 Task: Find connections with filter location Prabumulih with filter topic #Storytellingwith filter profile language French with filter current company Xoriant with filter school Jagran Lakecity University with filter industry Interior Design with filter service category Logo Design with filter keywords title Phone Sales Specialist
Action: Mouse moved to (524, 53)
Screenshot: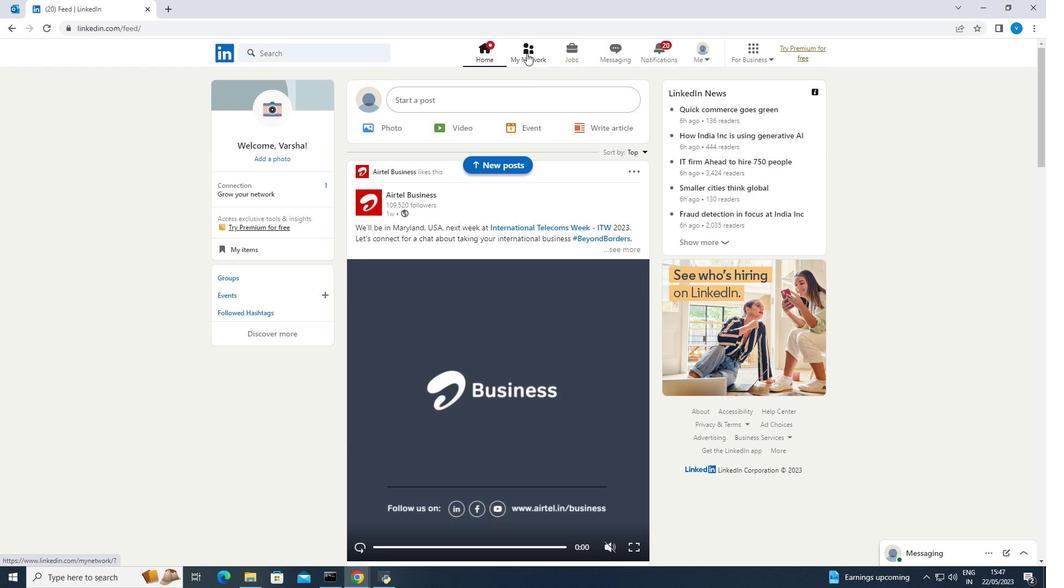
Action: Mouse pressed left at (524, 53)
Screenshot: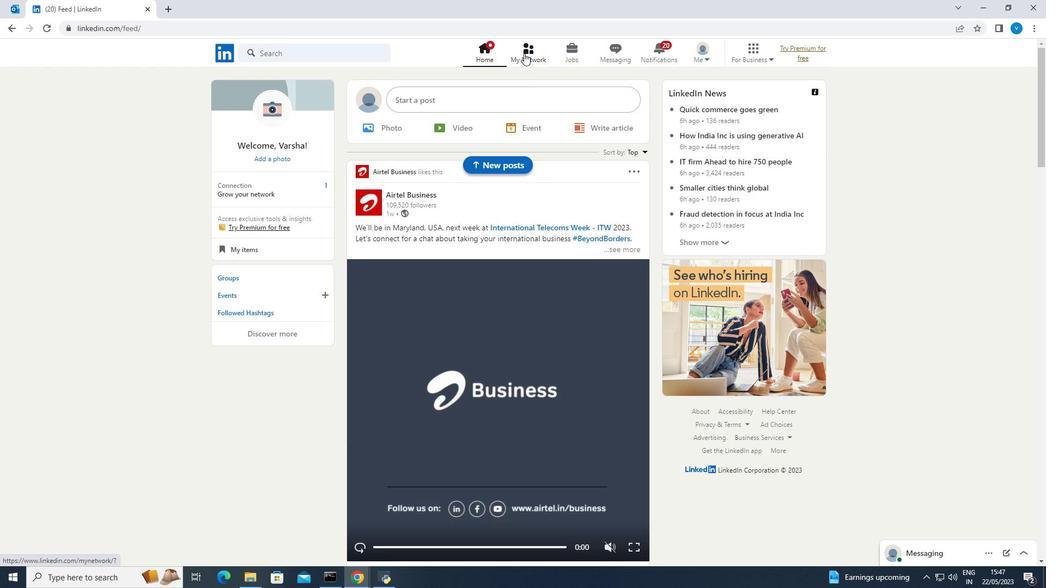 
Action: Mouse moved to (287, 112)
Screenshot: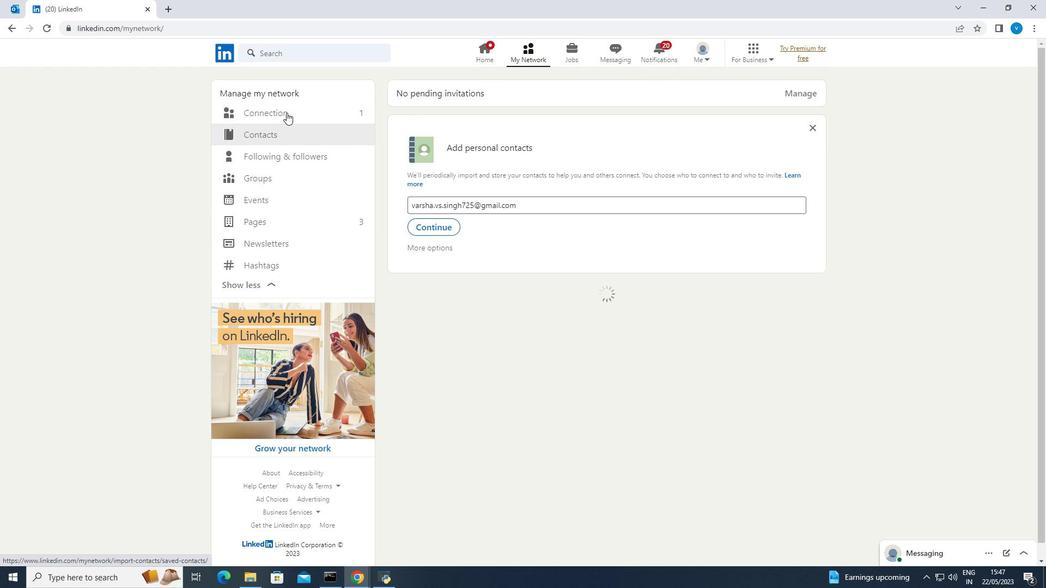 
Action: Mouse pressed left at (287, 112)
Screenshot: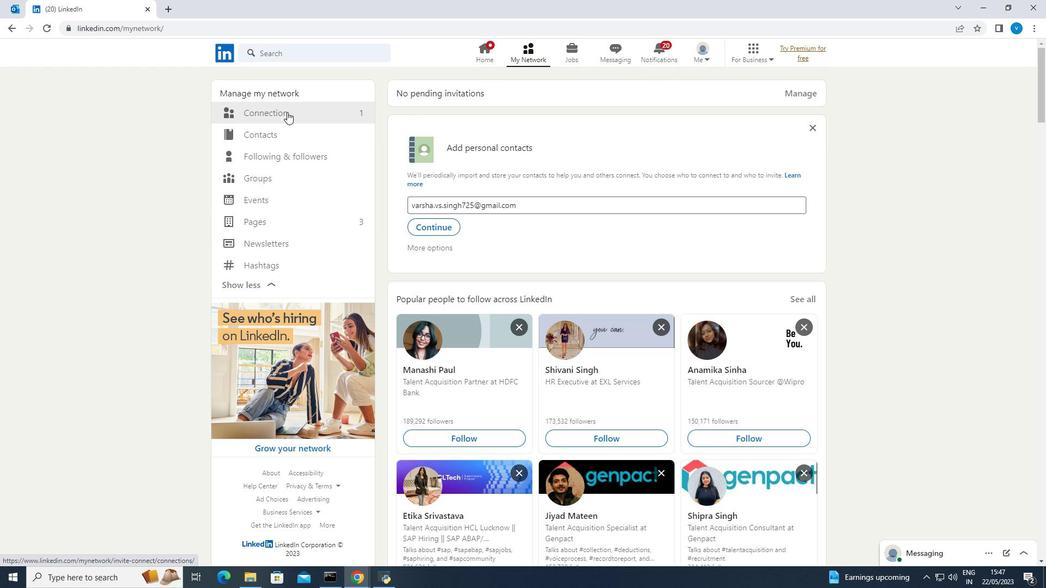 
Action: Mouse moved to (581, 108)
Screenshot: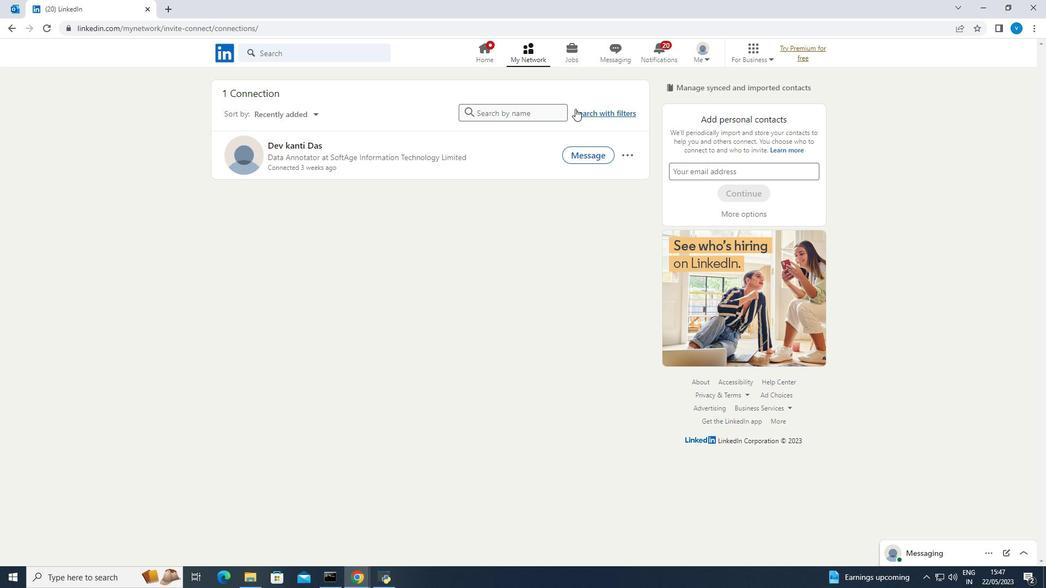 
Action: Mouse pressed left at (581, 108)
Screenshot: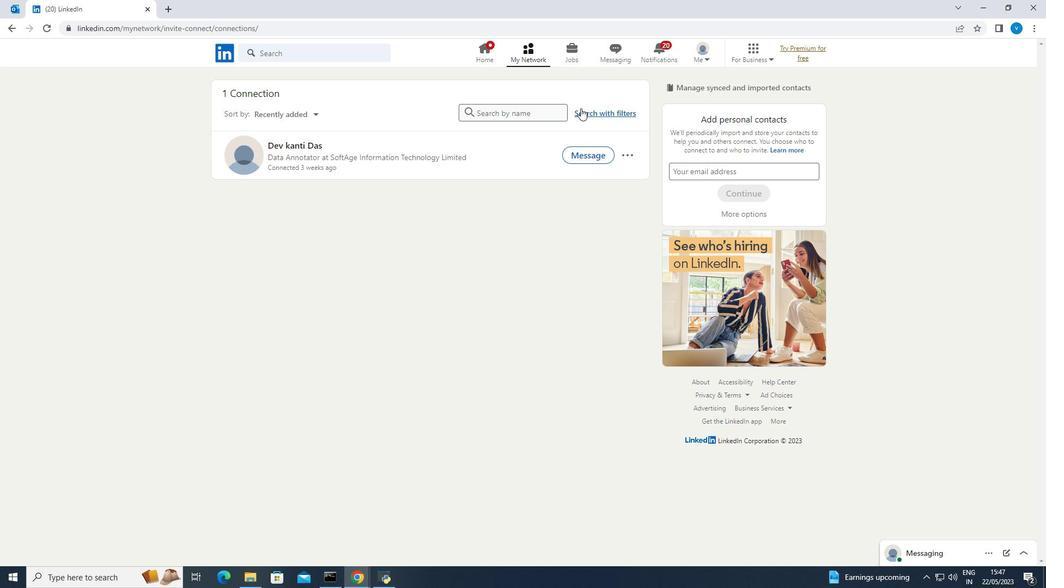 
Action: Mouse moved to (559, 89)
Screenshot: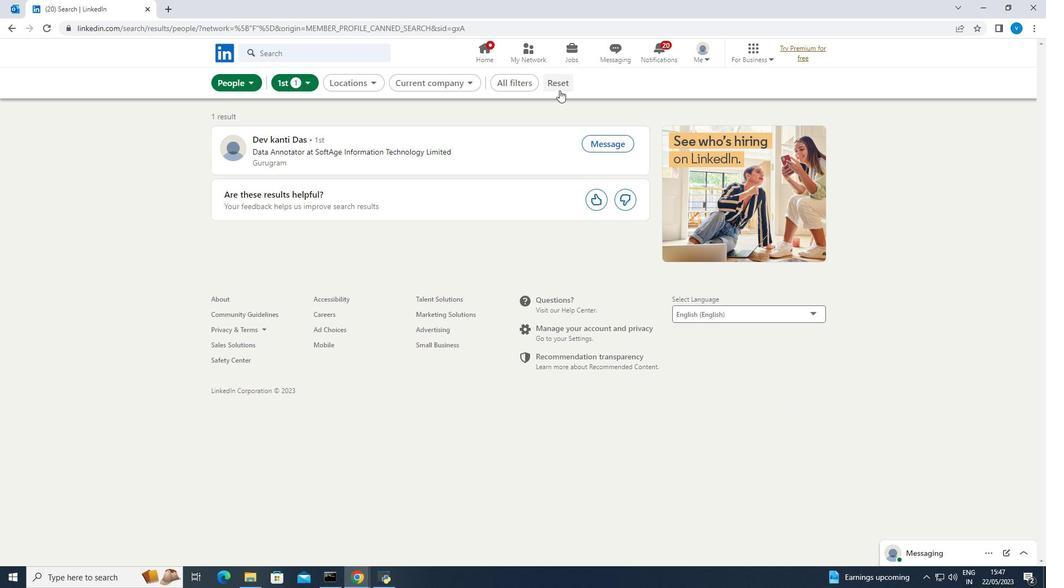 
Action: Mouse pressed left at (559, 89)
Screenshot: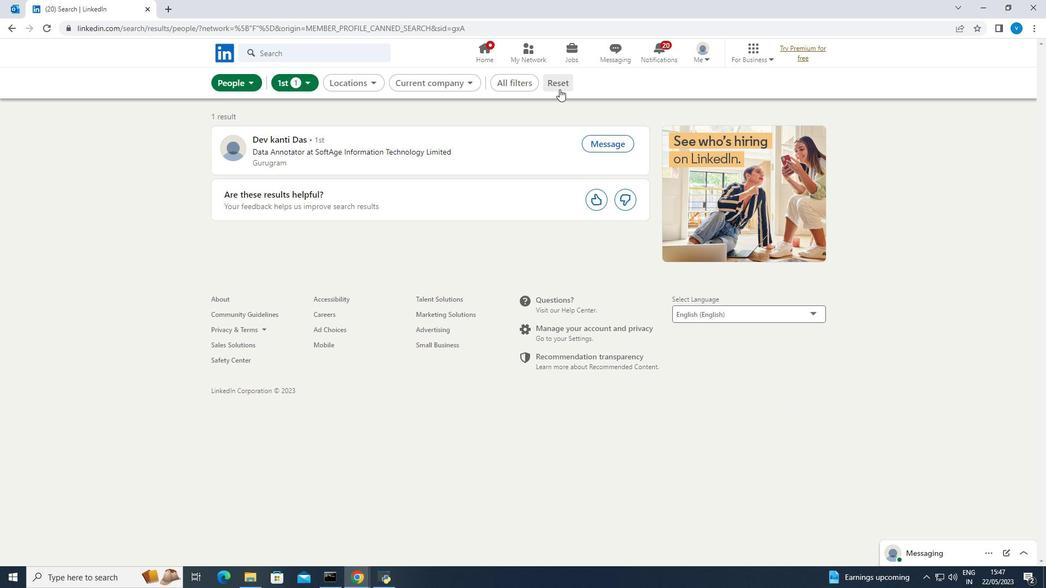 
Action: Mouse moved to (536, 85)
Screenshot: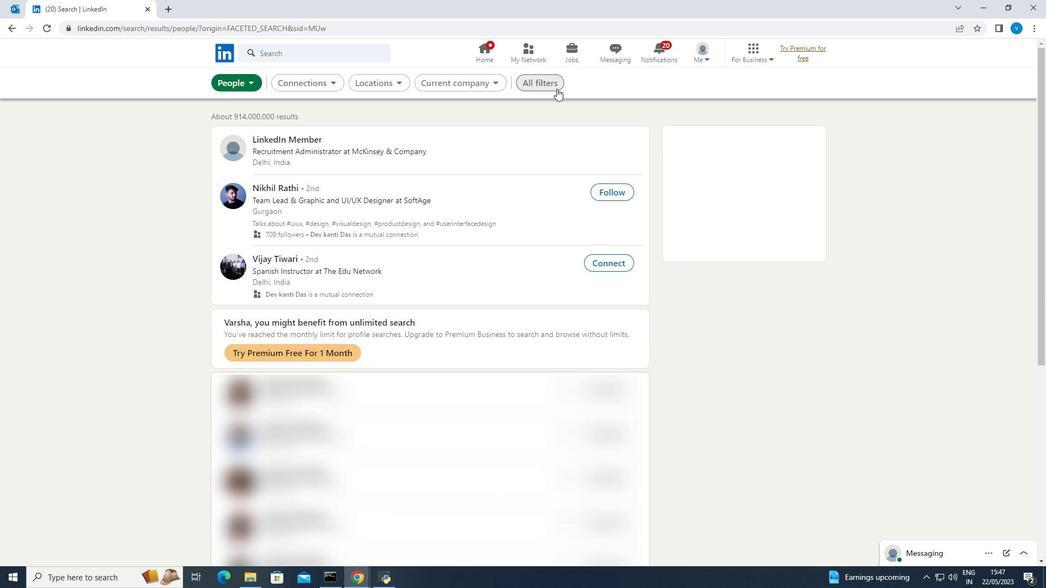 
Action: Mouse pressed left at (536, 85)
Screenshot: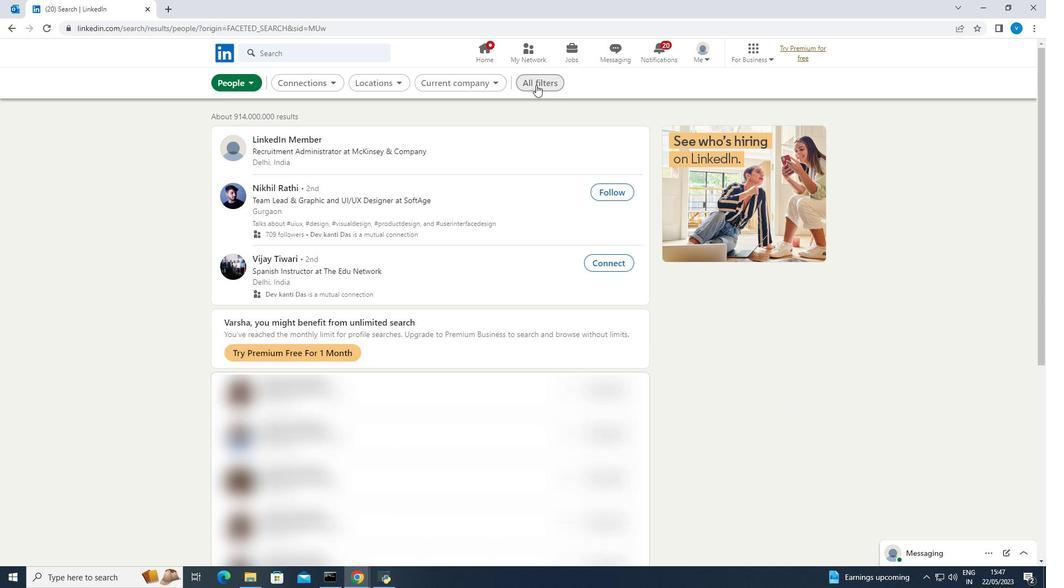 
Action: Mouse moved to (782, 180)
Screenshot: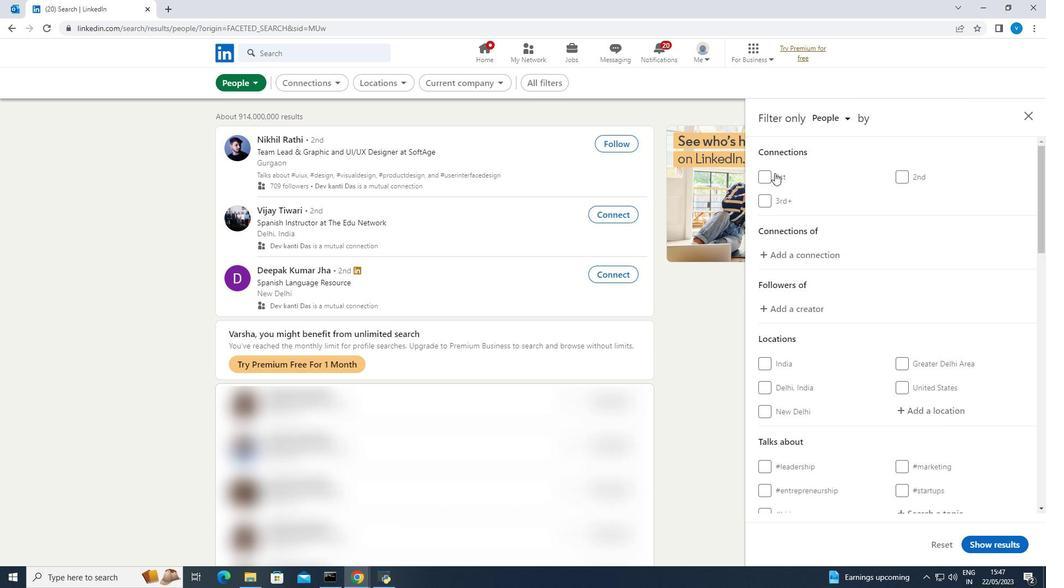 
Action: Mouse scrolled (782, 179) with delta (0, 0)
Screenshot: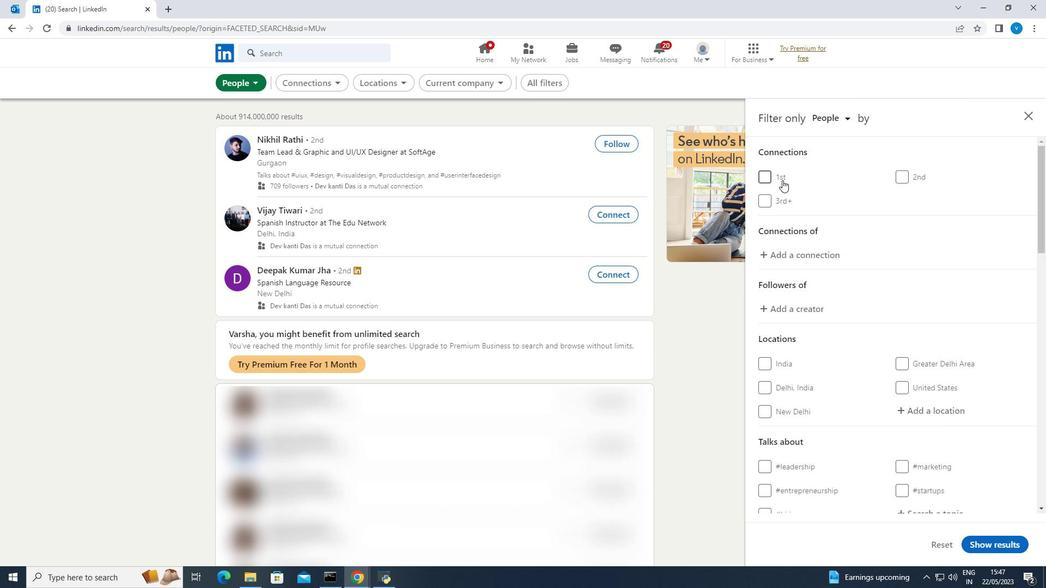 
Action: Mouse scrolled (782, 179) with delta (0, 0)
Screenshot: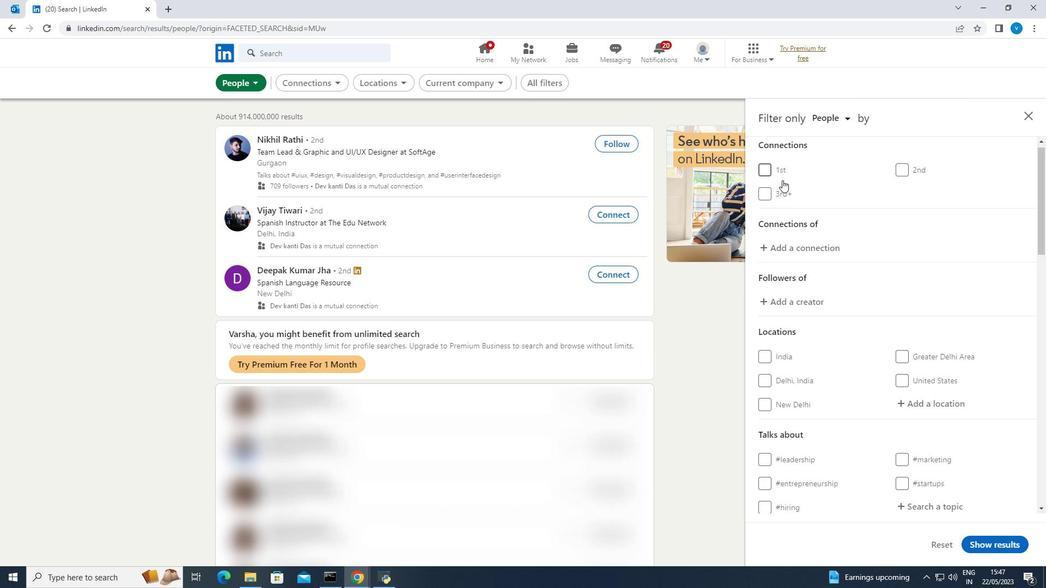 
Action: Mouse moved to (919, 297)
Screenshot: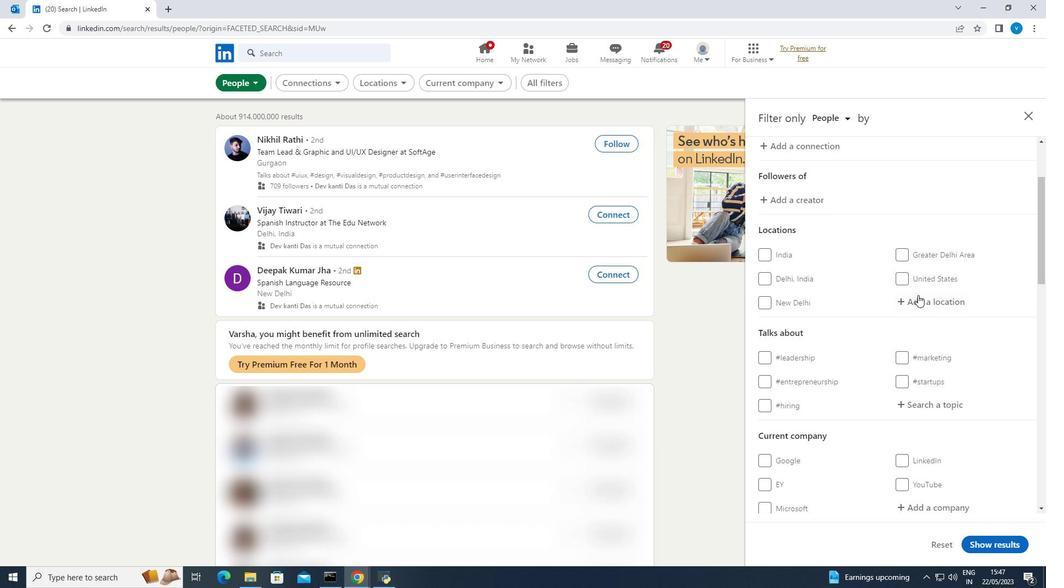 
Action: Mouse pressed left at (919, 297)
Screenshot: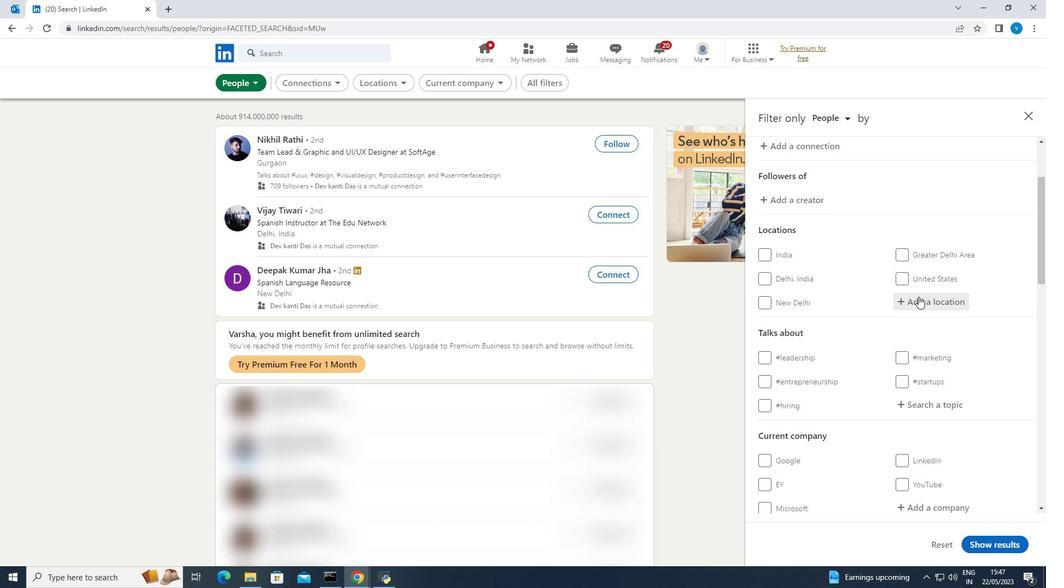 
Action: Mouse moved to (859, 331)
Screenshot: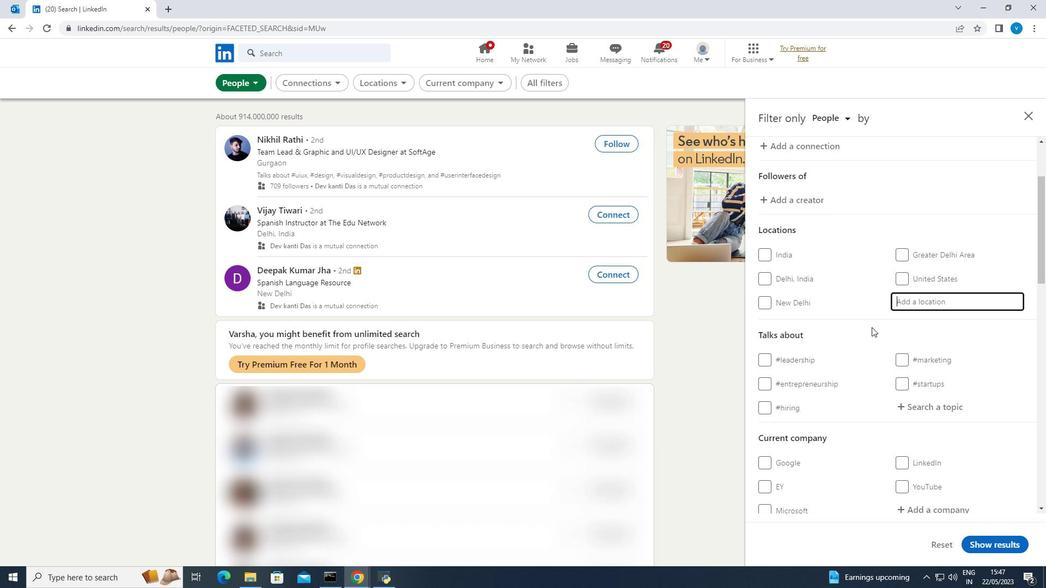 
Action: Key pressed <Key.shift><Key.shift><Key.shift><Key.shift><Key.shift><Key.shift><Key.shift><Key.shift><Key.shift><Key.shift>Prabumulih
Screenshot: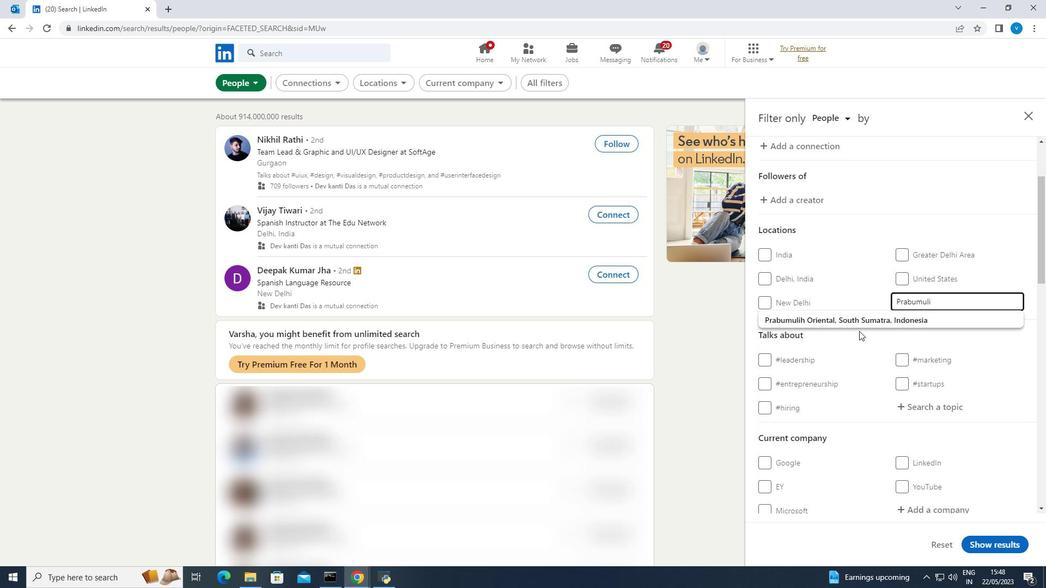 
Action: Mouse moved to (925, 408)
Screenshot: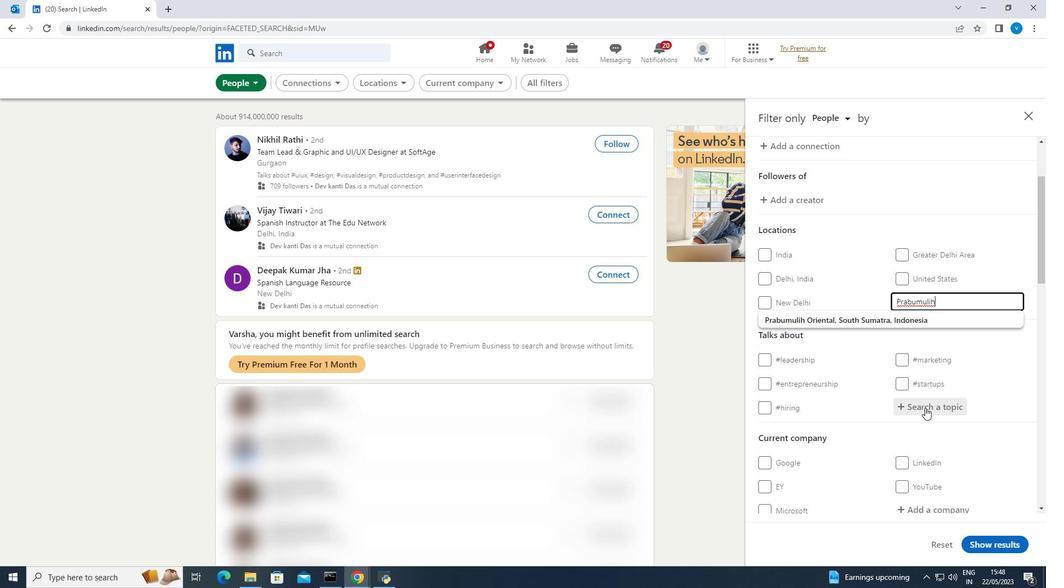 
Action: Mouse pressed left at (925, 408)
Screenshot: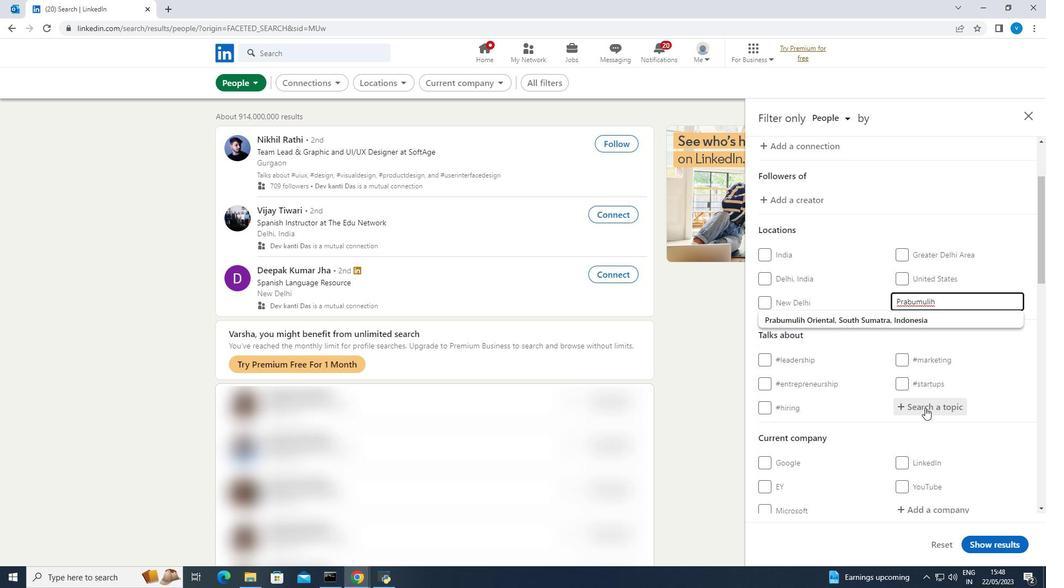 
Action: Mouse moved to (912, 418)
Screenshot: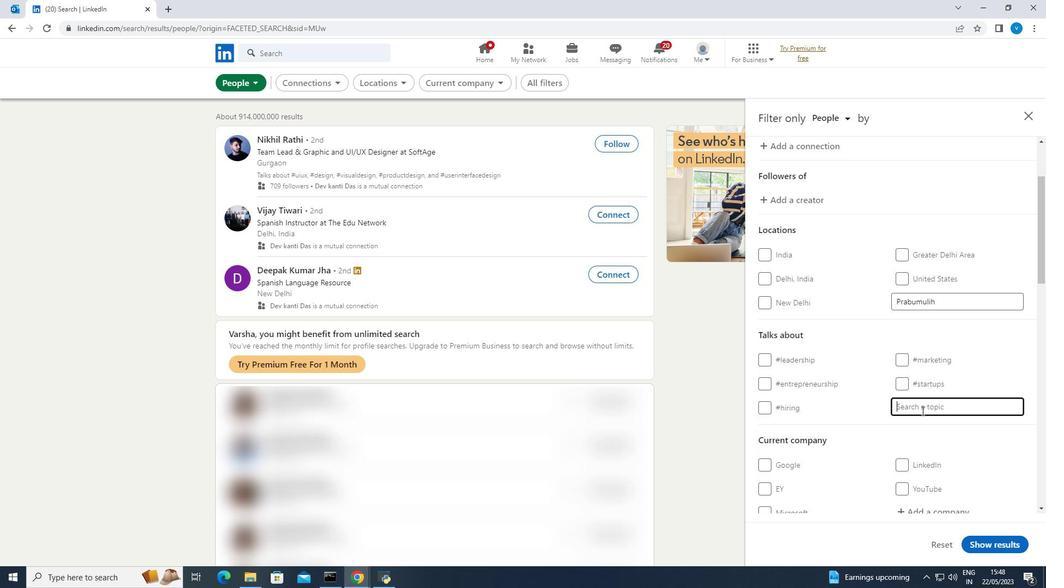 
Action: Key pressed <Key.shift><Key.shift><Key.shift><Key.shift><Key.shift><Key.shift><Key.shift><Key.shift><Key.shift><Key.shift><Key.shift>#<Key.shift><Key.shift><Key.shift>Storyte
Screenshot: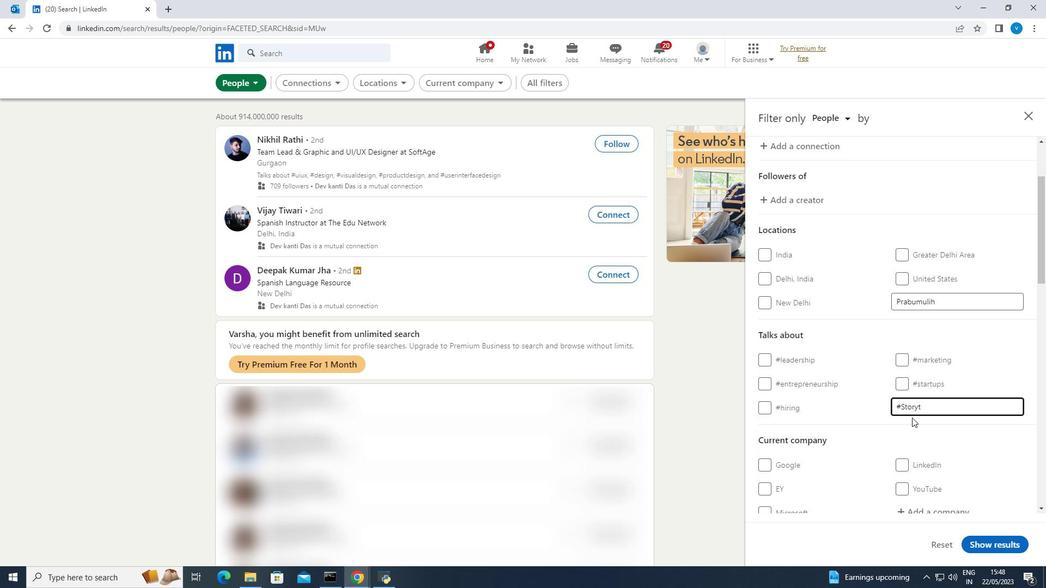 
Action: Mouse moved to (912, 418)
Screenshot: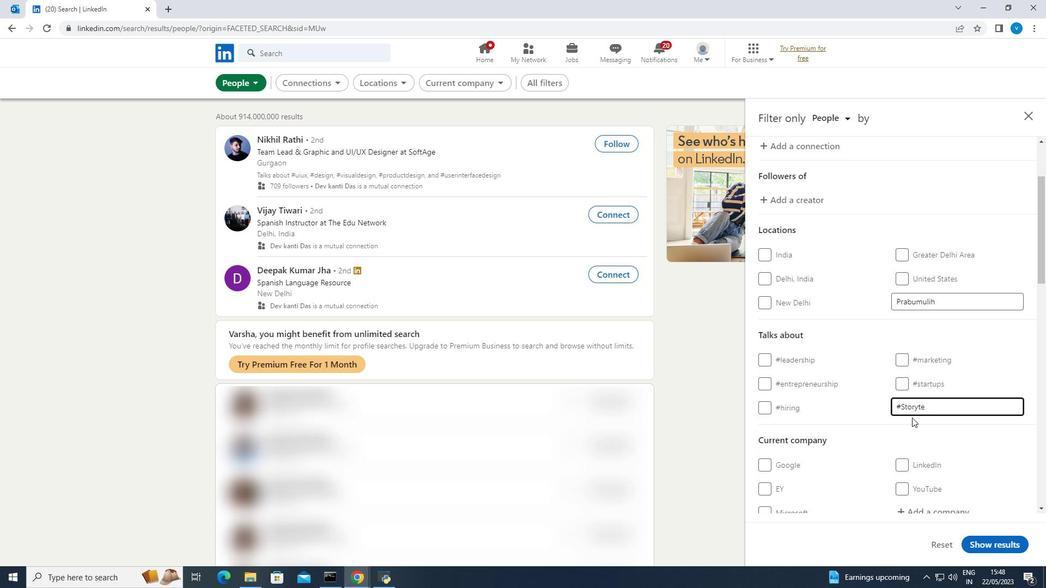 
Action: Key pressed lling
Screenshot: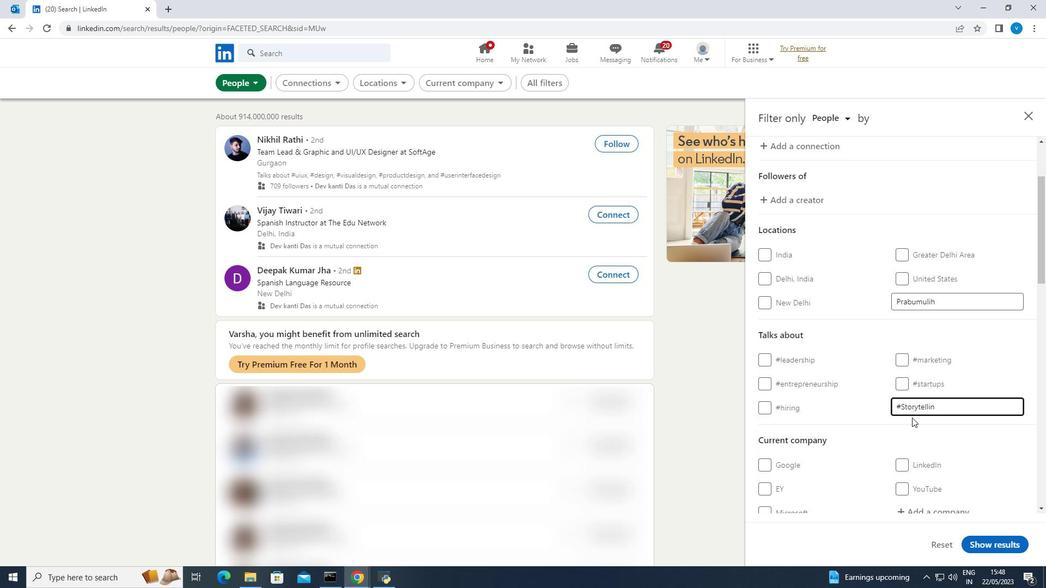 
Action: Mouse moved to (890, 441)
Screenshot: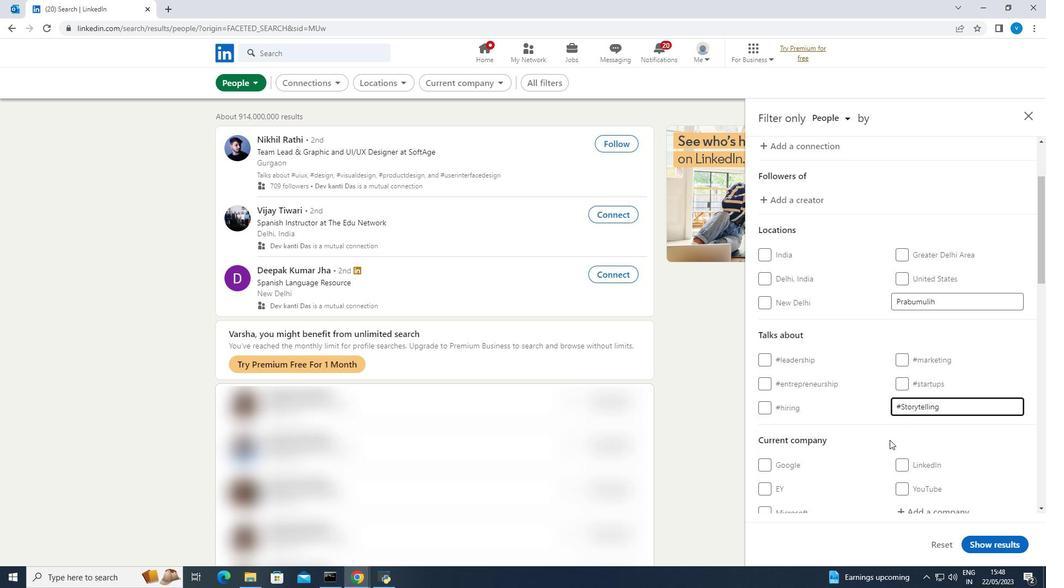 
Action: Mouse scrolled (890, 440) with delta (0, 0)
Screenshot: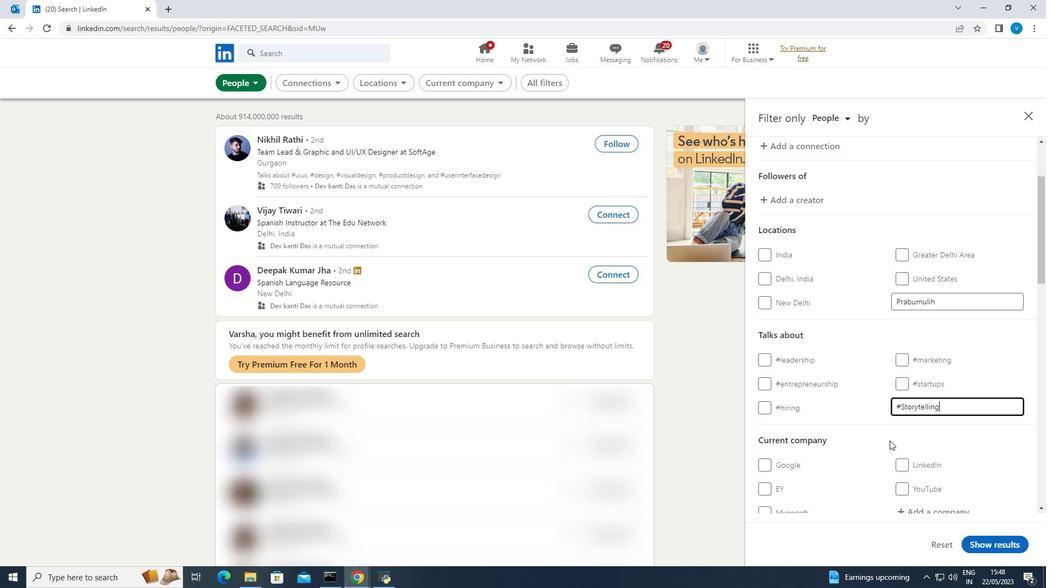 
Action: Mouse scrolled (890, 440) with delta (0, 0)
Screenshot: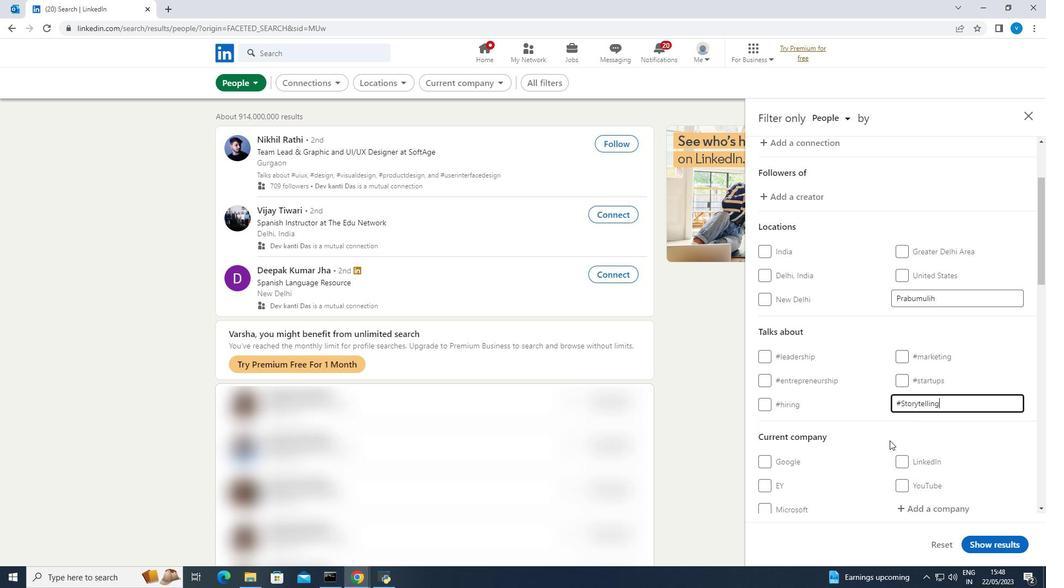 
Action: Mouse moved to (890, 441)
Screenshot: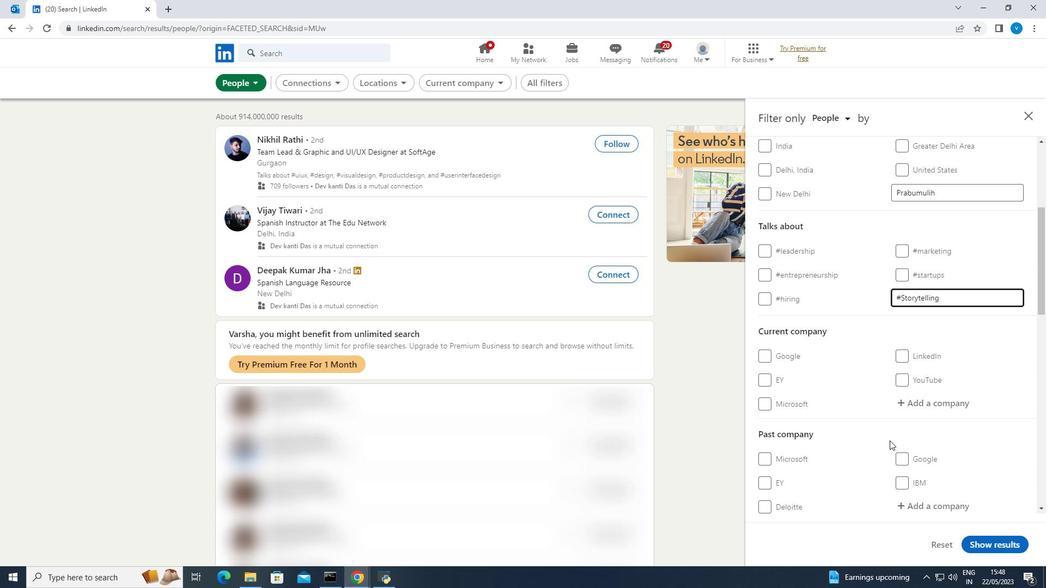 
Action: Mouse scrolled (890, 441) with delta (0, 0)
Screenshot: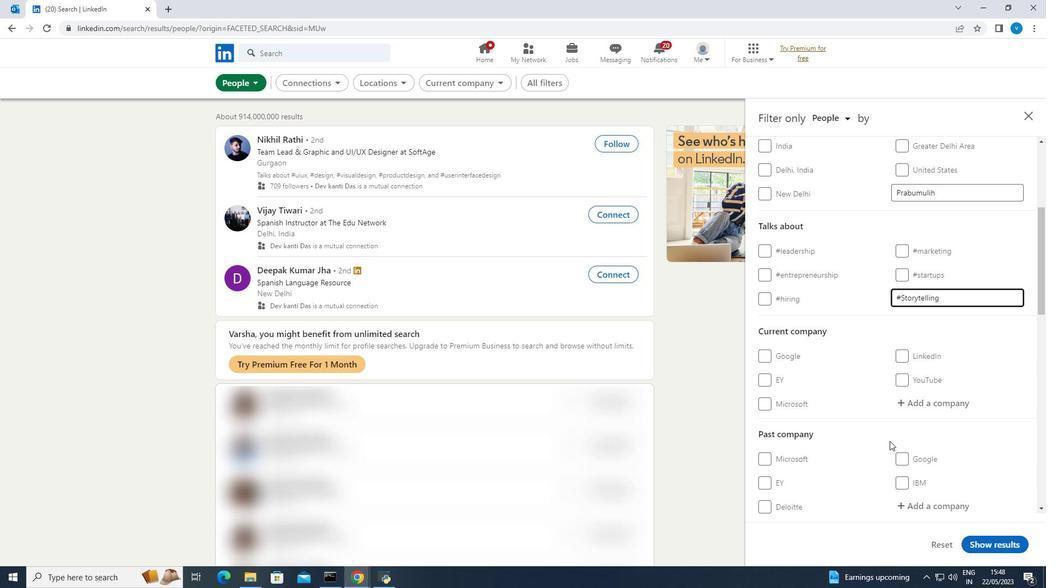 
Action: Mouse moved to (891, 439)
Screenshot: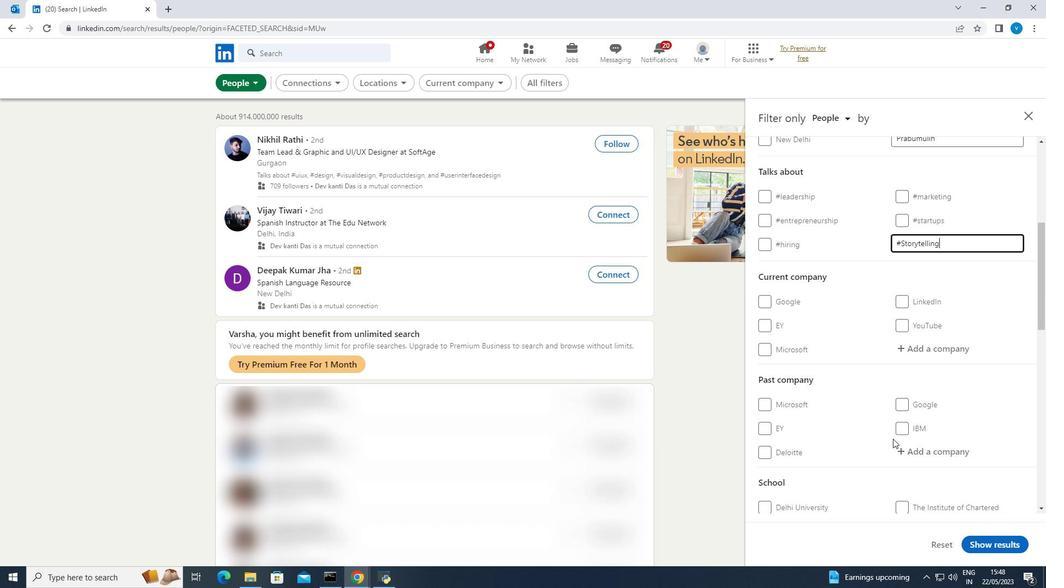 
Action: Mouse scrolled (891, 439) with delta (0, 0)
Screenshot: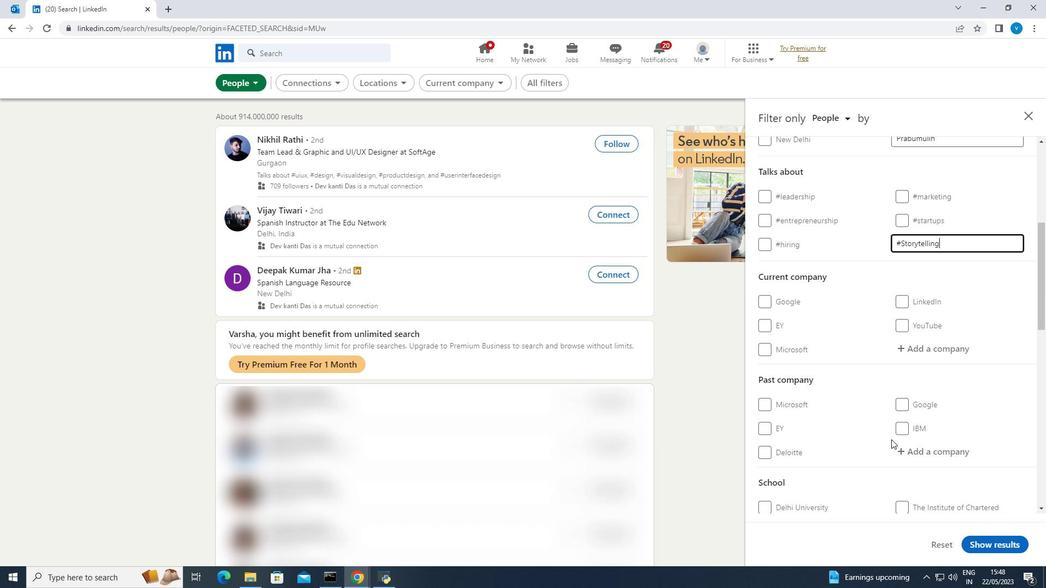 
Action: Mouse scrolled (891, 439) with delta (0, 0)
Screenshot: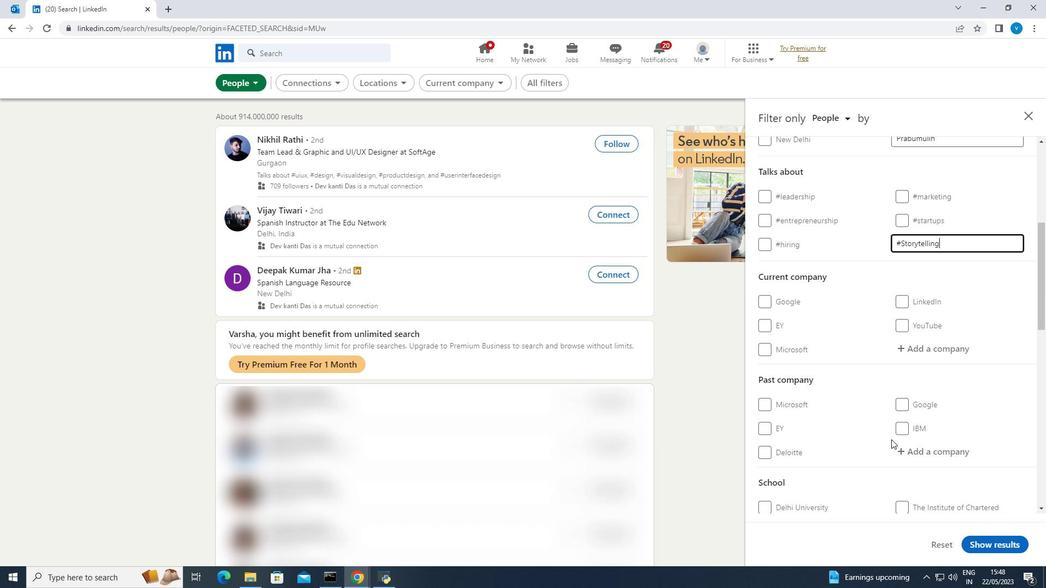 
Action: Mouse moved to (891, 439)
Screenshot: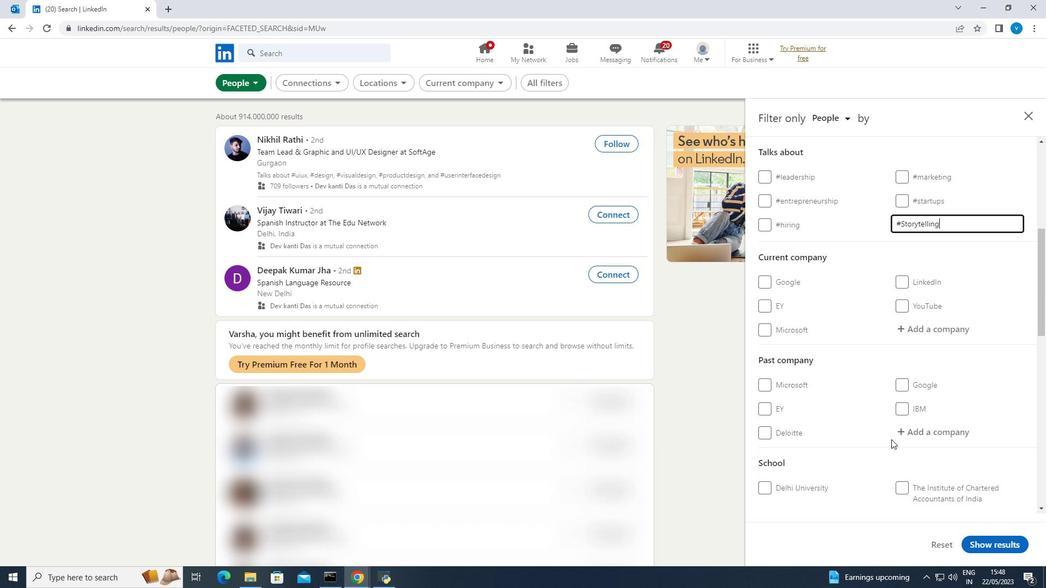 
Action: Mouse scrolled (891, 439) with delta (0, 0)
Screenshot: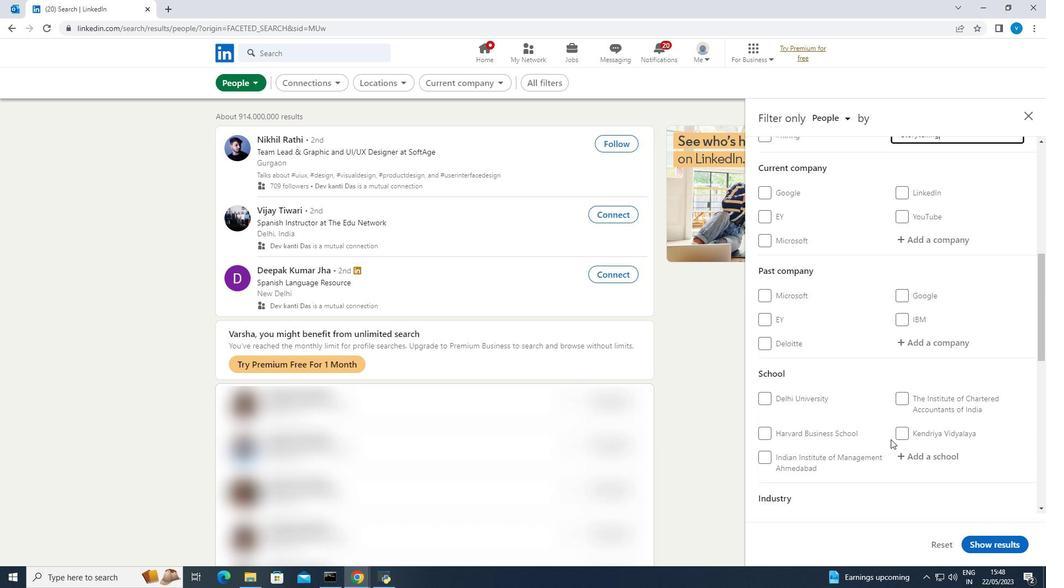 
Action: Mouse scrolled (891, 439) with delta (0, 0)
Screenshot: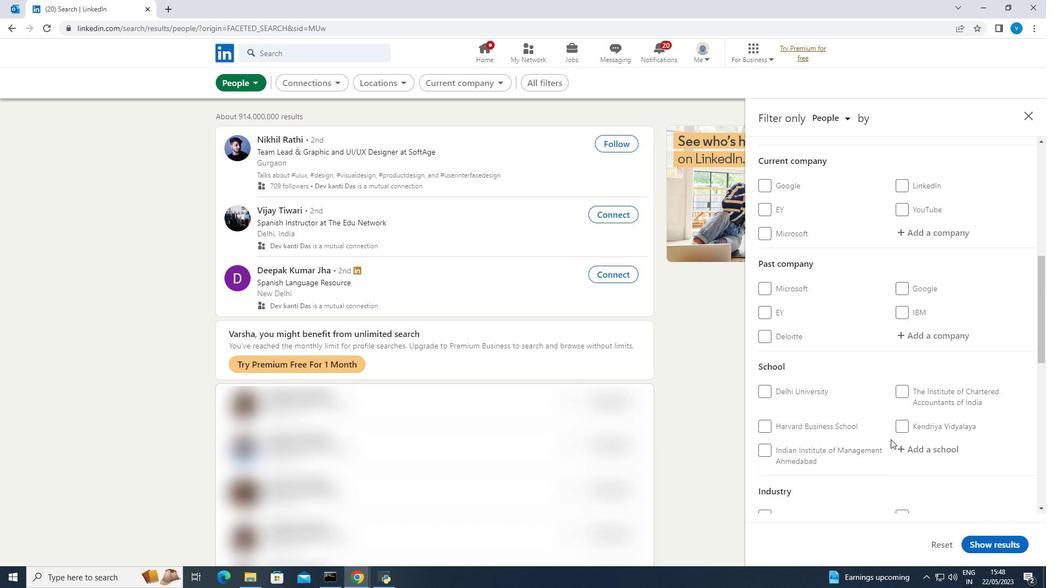 
Action: Mouse scrolled (891, 439) with delta (0, 0)
Screenshot: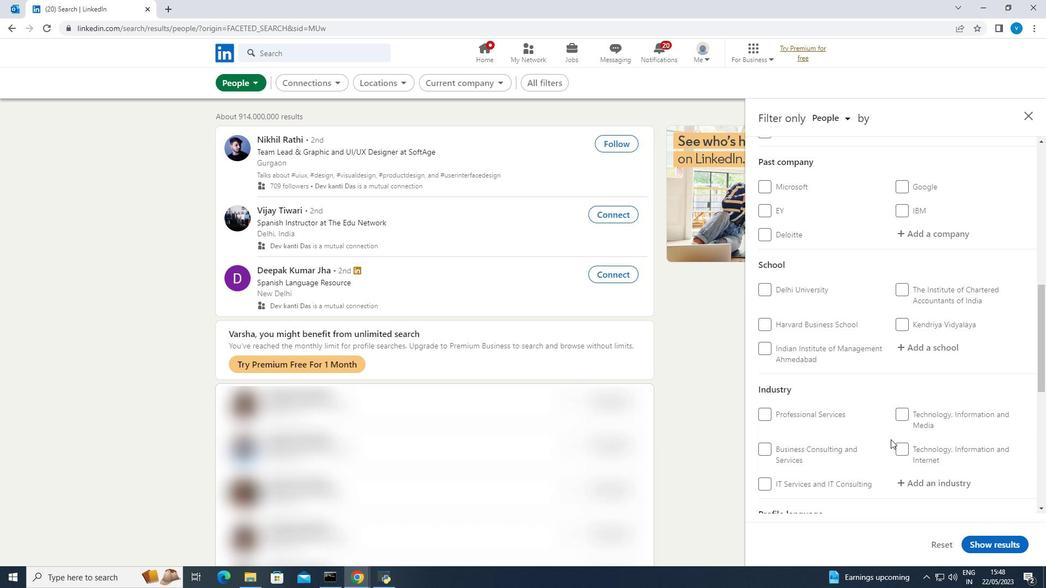 
Action: Mouse scrolled (891, 439) with delta (0, 0)
Screenshot: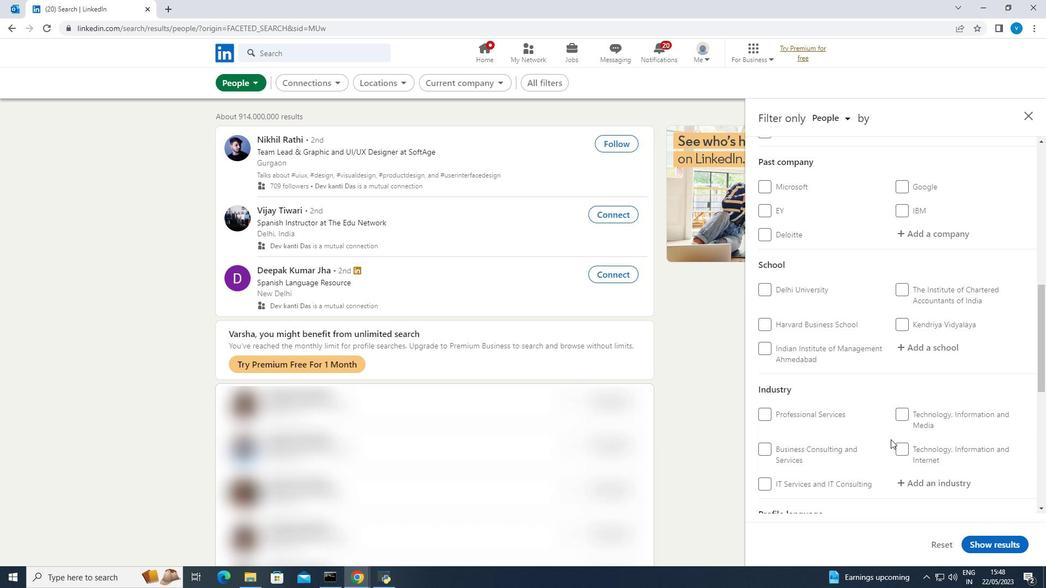 
Action: Mouse moved to (901, 432)
Screenshot: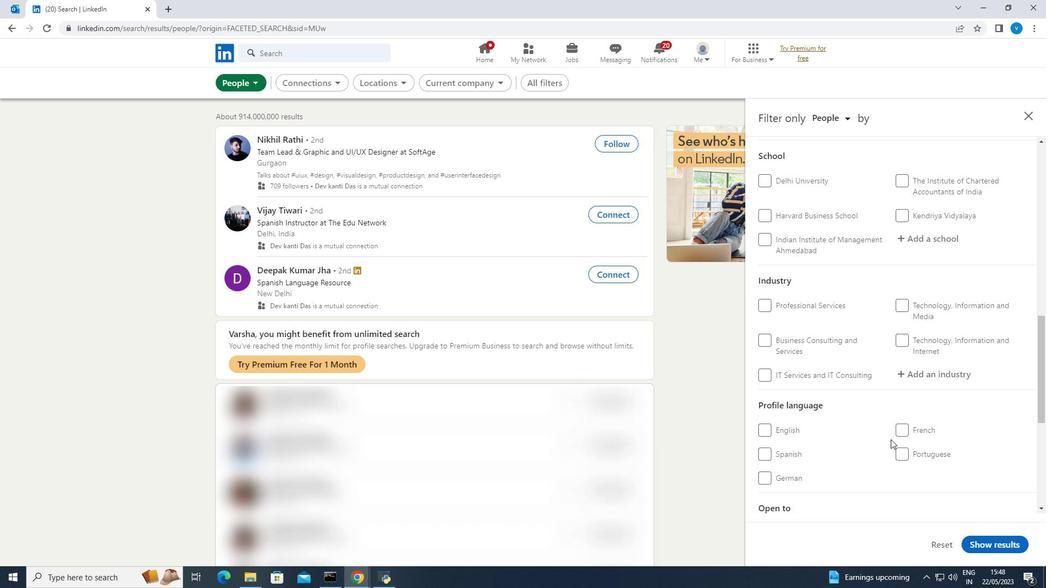 
Action: Mouse scrolled (901, 431) with delta (0, 0)
Screenshot: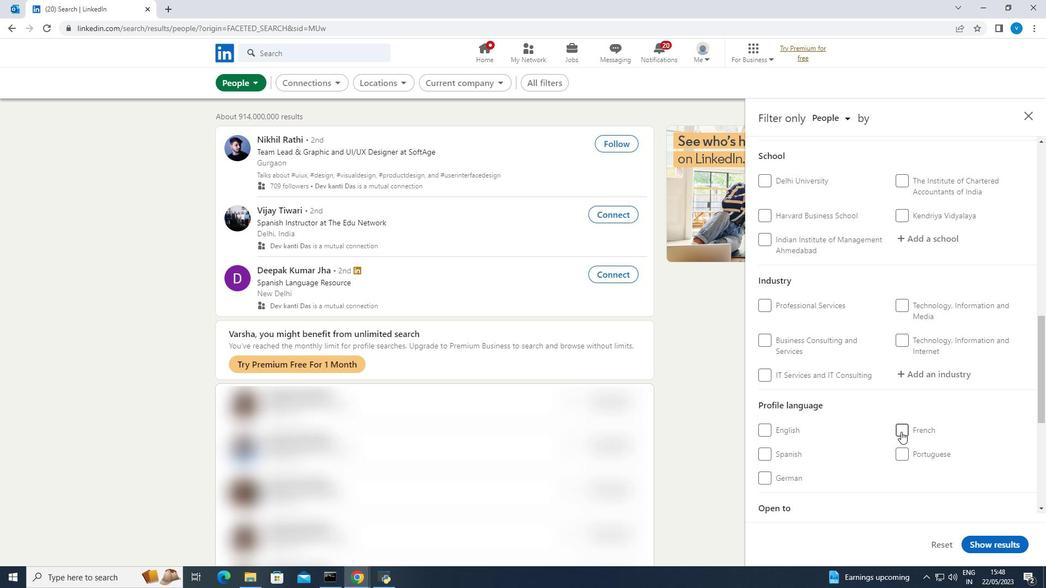 
Action: Mouse moved to (902, 430)
Screenshot: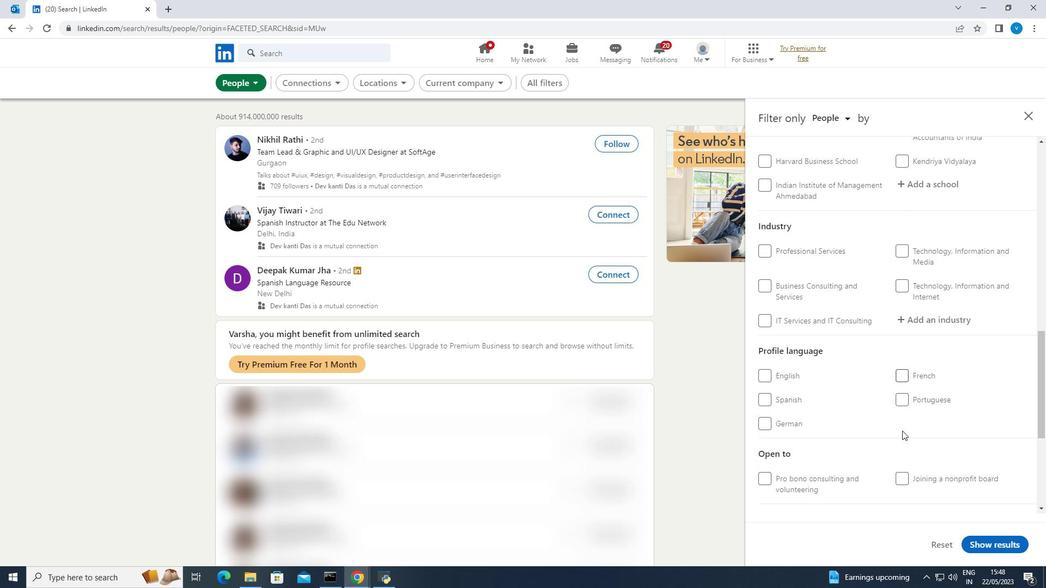 
Action: Mouse scrolled (902, 429) with delta (0, 0)
Screenshot: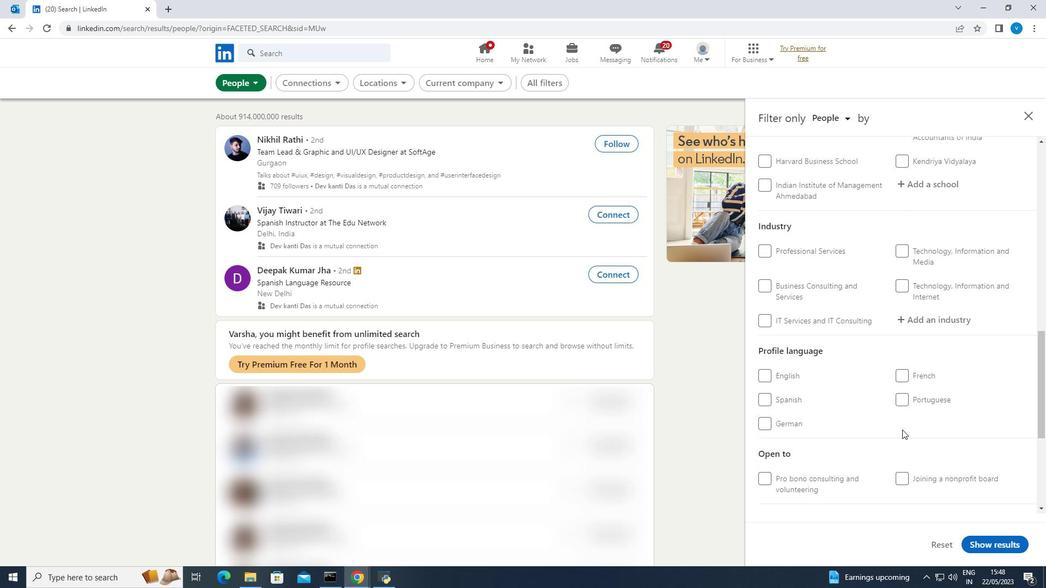 
Action: Mouse scrolled (902, 429) with delta (0, 0)
Screenshot: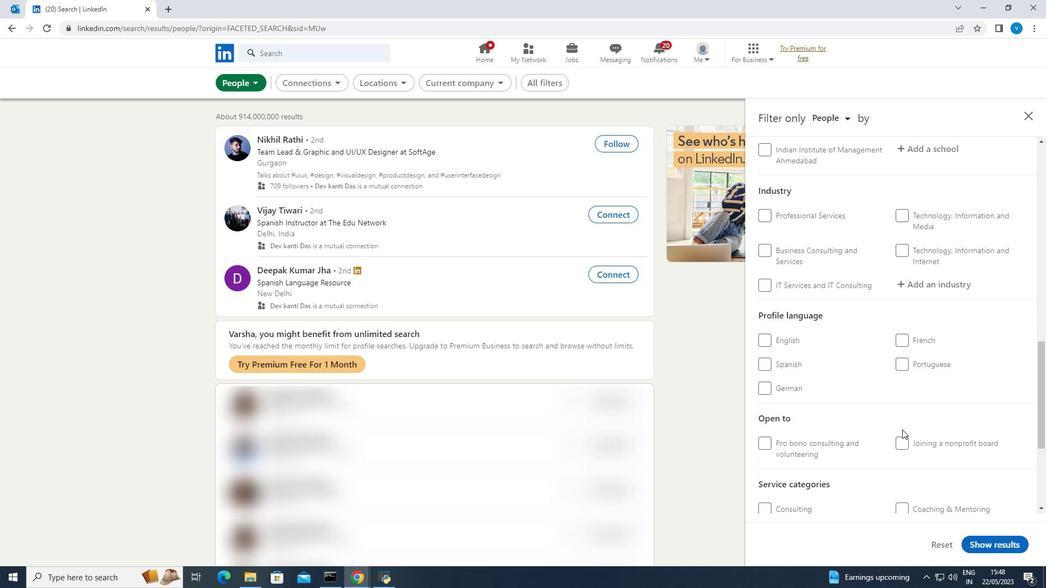 
Action: Mouse scrolled (902, 429) with delta (0, 0)
Screenshot: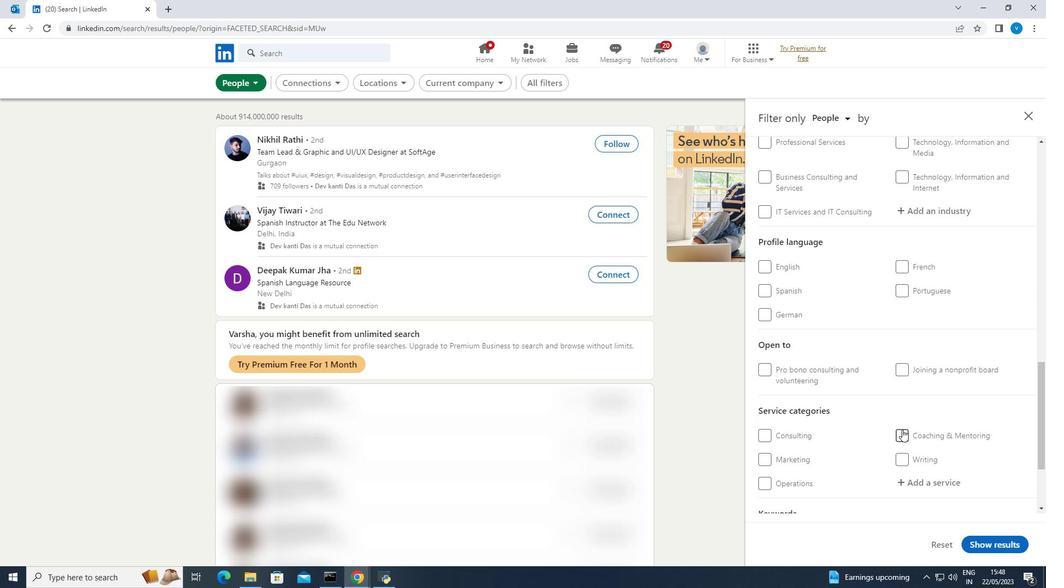 
Action: Mouse scrolled (902, 429) with delta (0, 0)
Screenshot: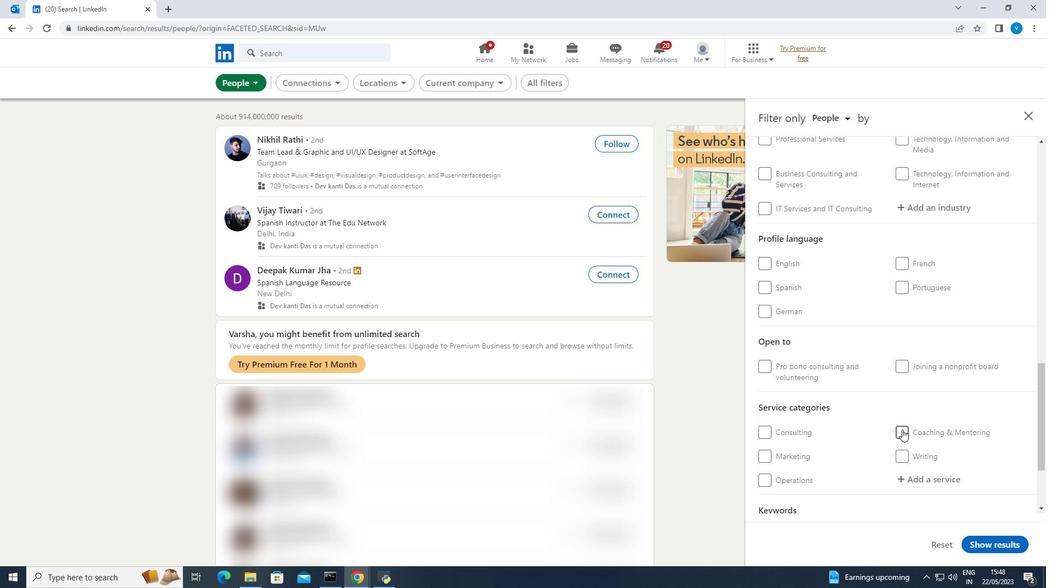 
Action: Mouse moved to (901, 415)
Screenshot: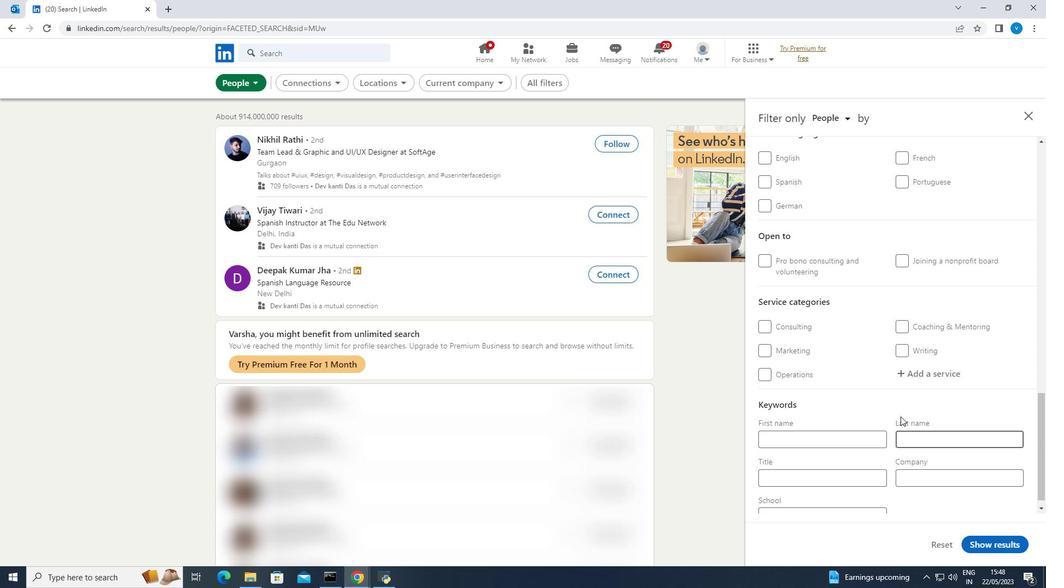 
Action: Mouse scrolled (901, 415) with delta (0, 0)
Screenshot: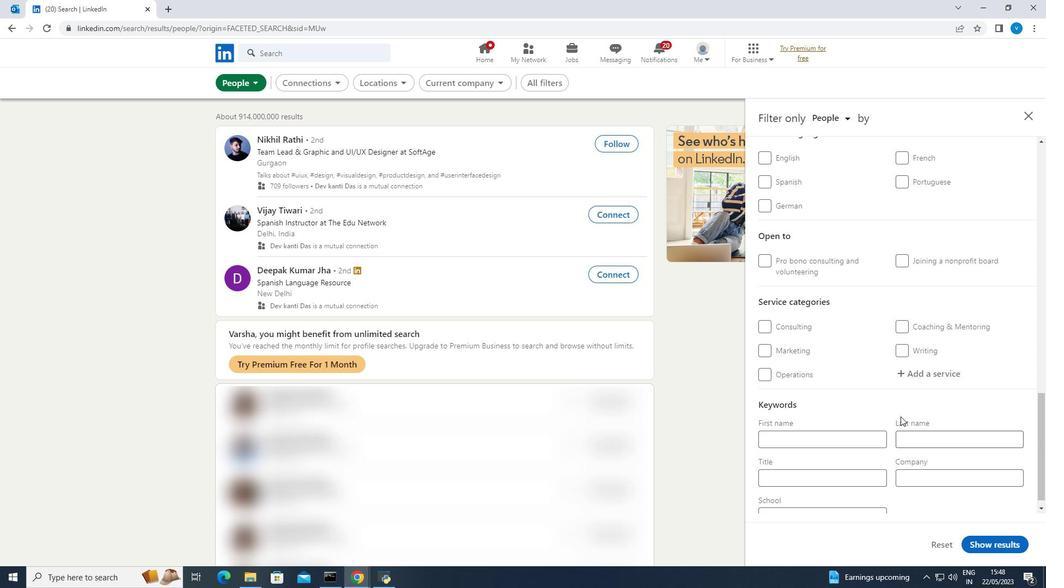 
Action: Mouse moved to (905, 212)
Screenshot: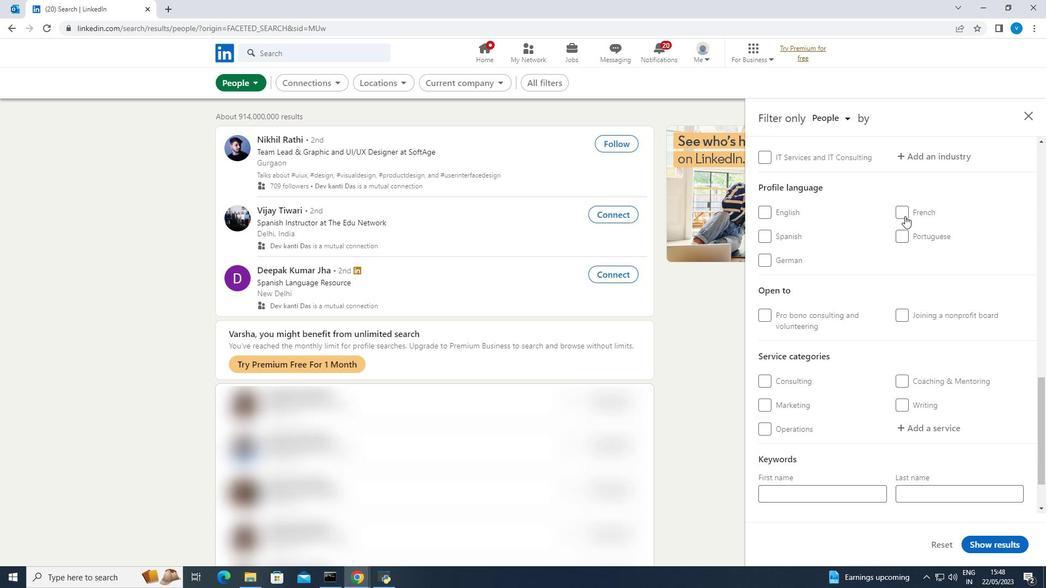 
Action: Mouse pressed left at (905, 212)
Screenshot: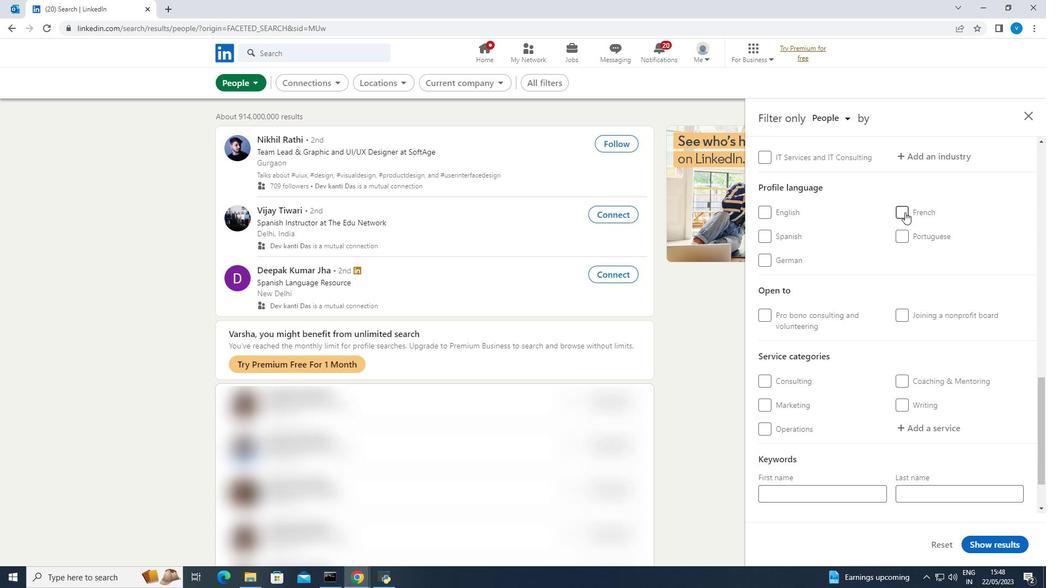
Action: Mouse moved to (900, 258)
Screenshot: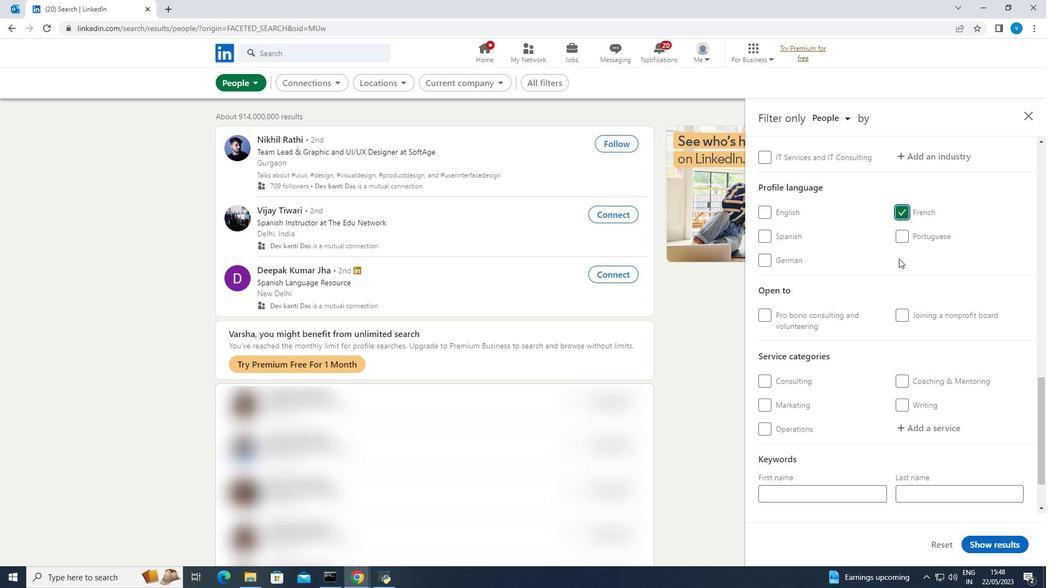 
Action: Mouse scrolled (900, 259) with delta (0, 0)
Screenshot: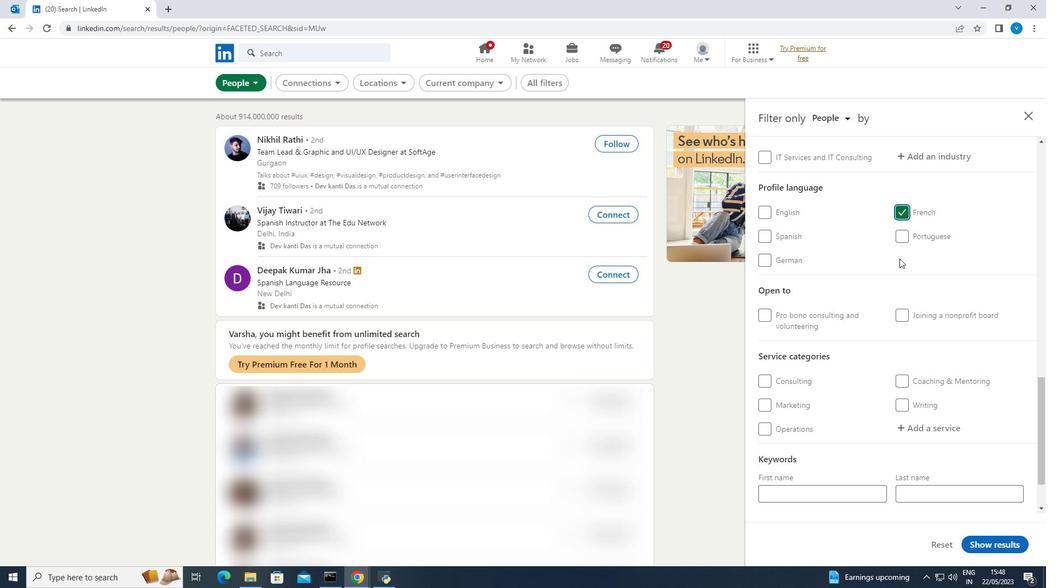 
Action: Mouse scrolled (900, 259) with delta (0, 0)
Screenshot: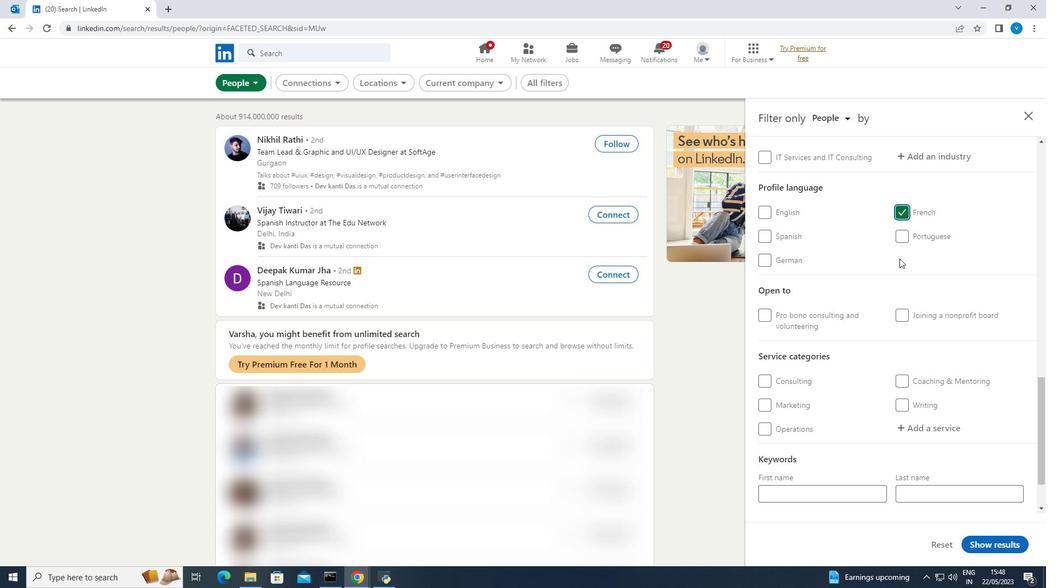 
Action: Mouse scrolled (900, 259) with delta (0, 0)
Screenshot: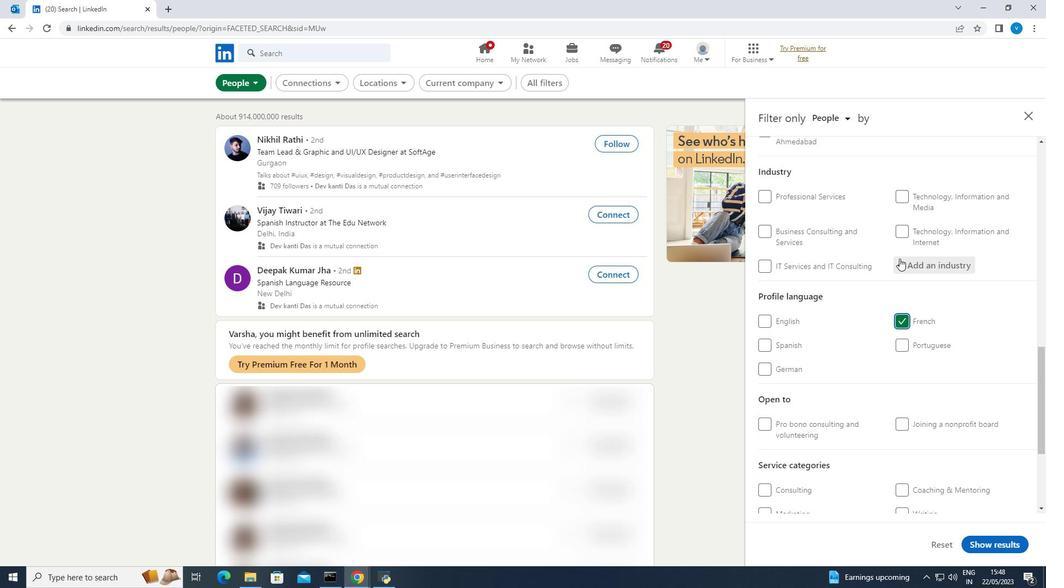 
Action: Mouse scrolled (900, 259) with delta (0, 0)
Screenshot: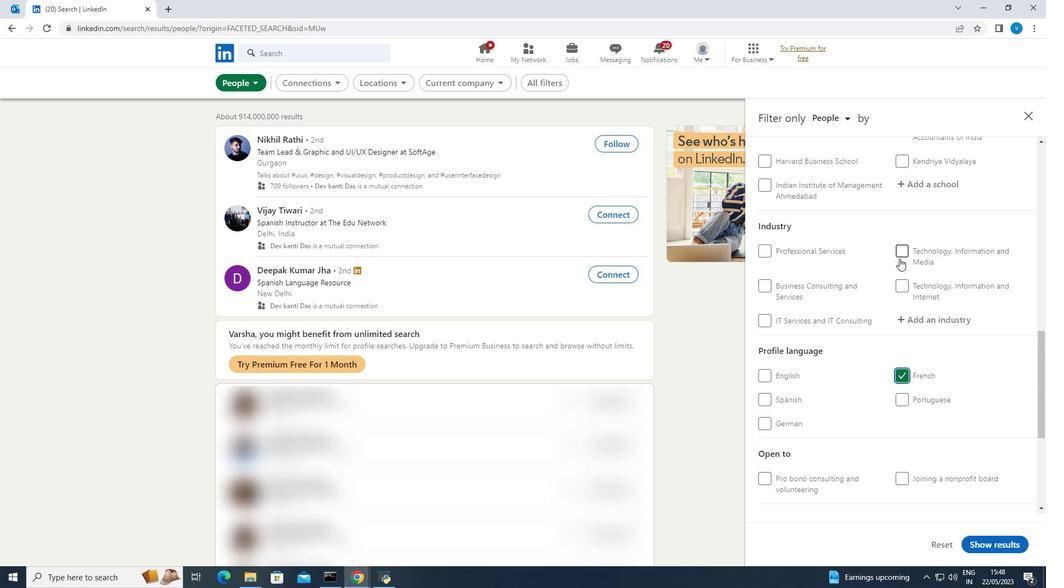 
Action: Mouse moved to (900, 258)
Screenshot: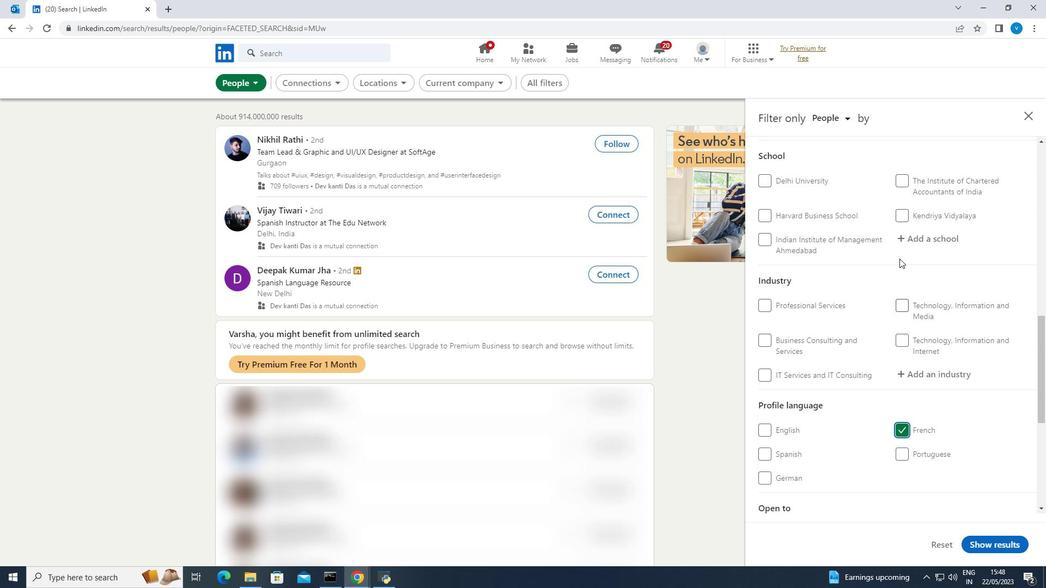 
Action: Mouse scrolled (900, 259) with delta (0, 0)
Screenshot: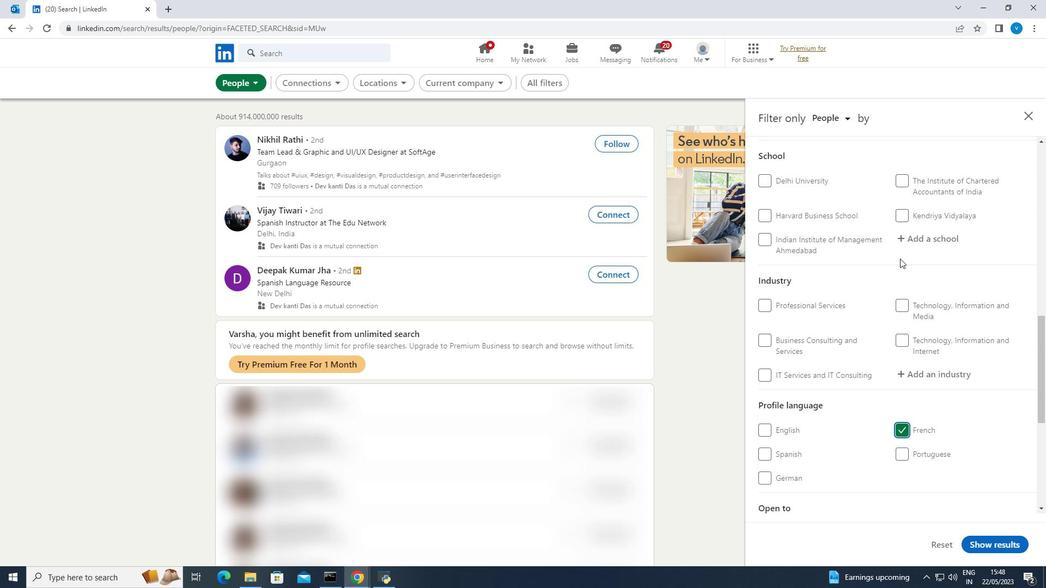 
Action: Mouse scrolled (900, 259) with delta (0, 0)
Screenshot: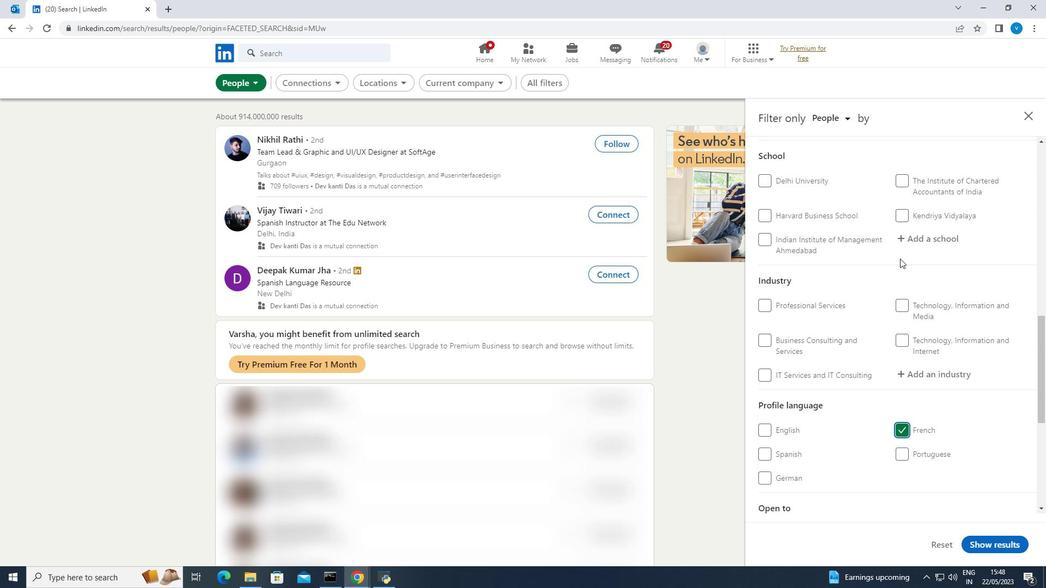 
Action: Mouse scrolled (900, 259) with delta (0, 0)
Screenshot: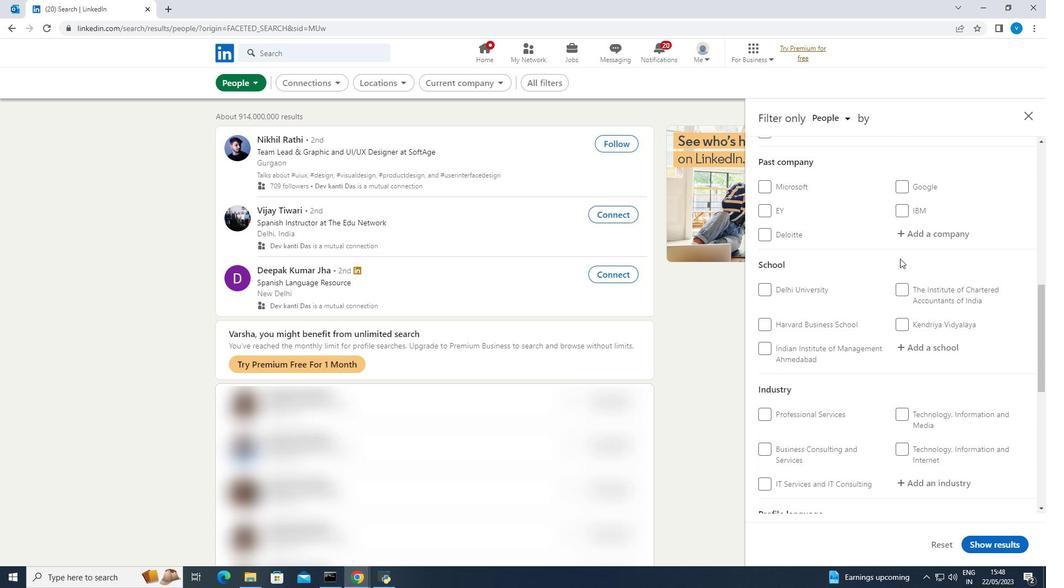 
Action: Mouse scrolled (900, 259) with delta (0, 0)
Screenshot: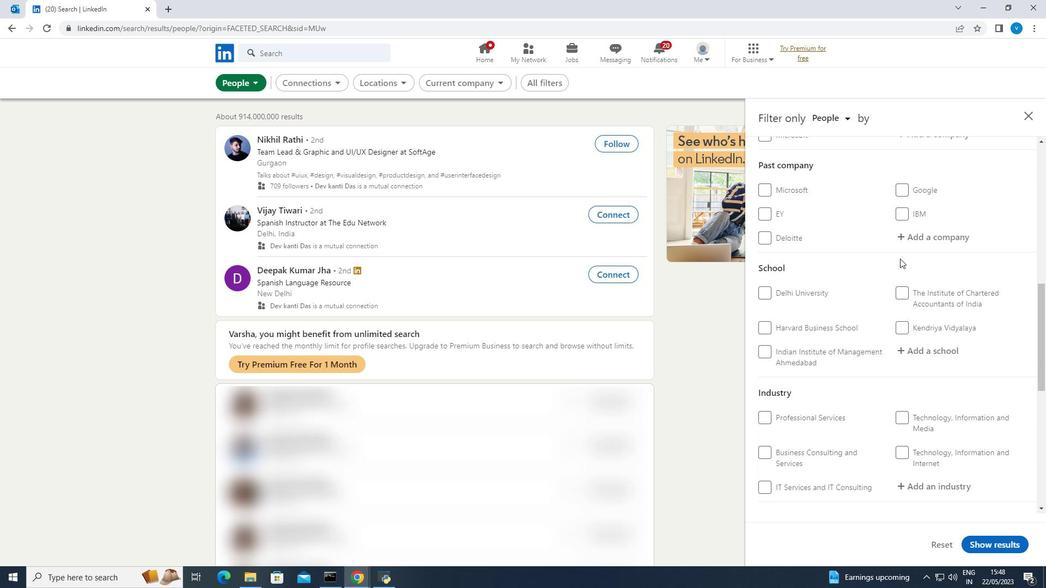
Action: Mouse moved to (924, 242)
Screenshot: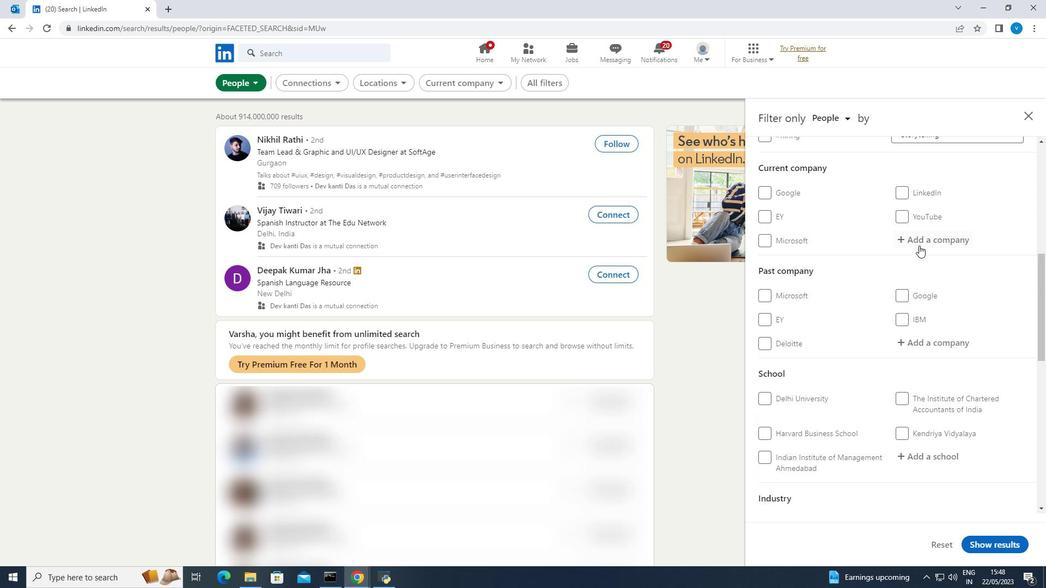 
Action: Mouse pressed left at (924, 242)
Screenshot: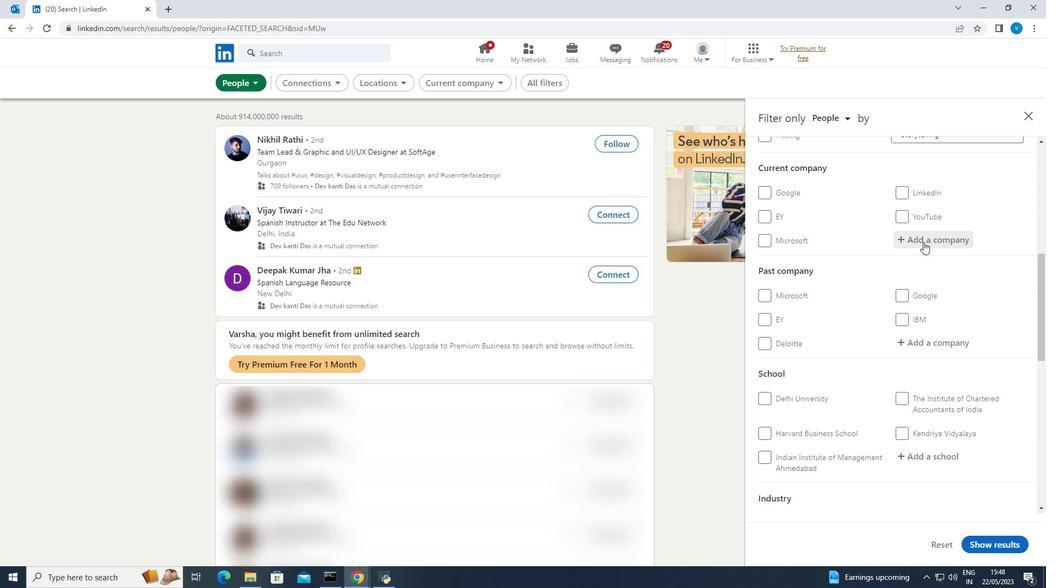 
Action: Mouse moved to (924, 242)
Screenshot: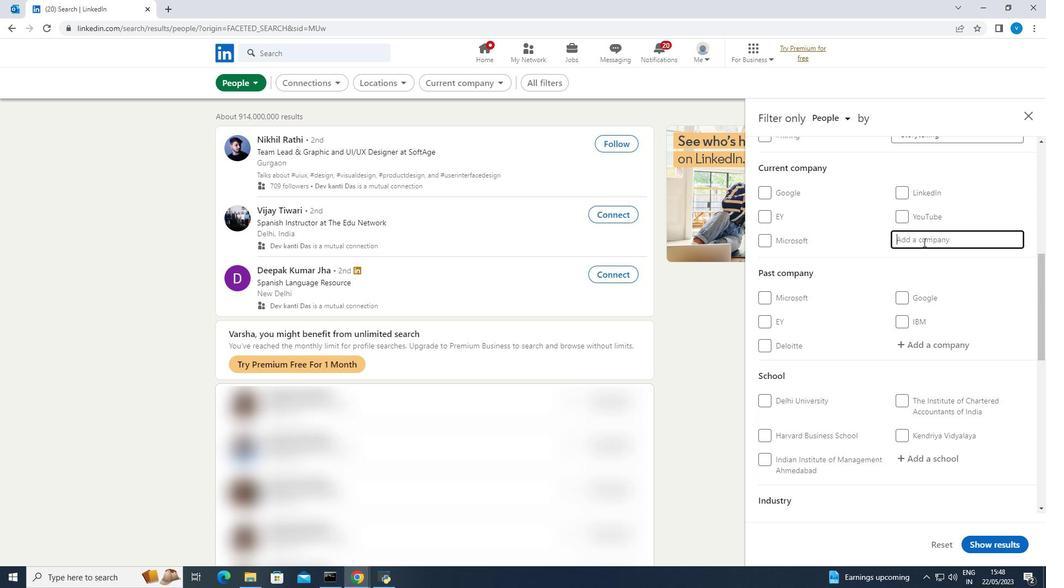 
Action: Key pressed <Key.shift><Key.shift><Key.shift><Key.shift><Key.shift><Key.shift>Xoriant
Screenshot: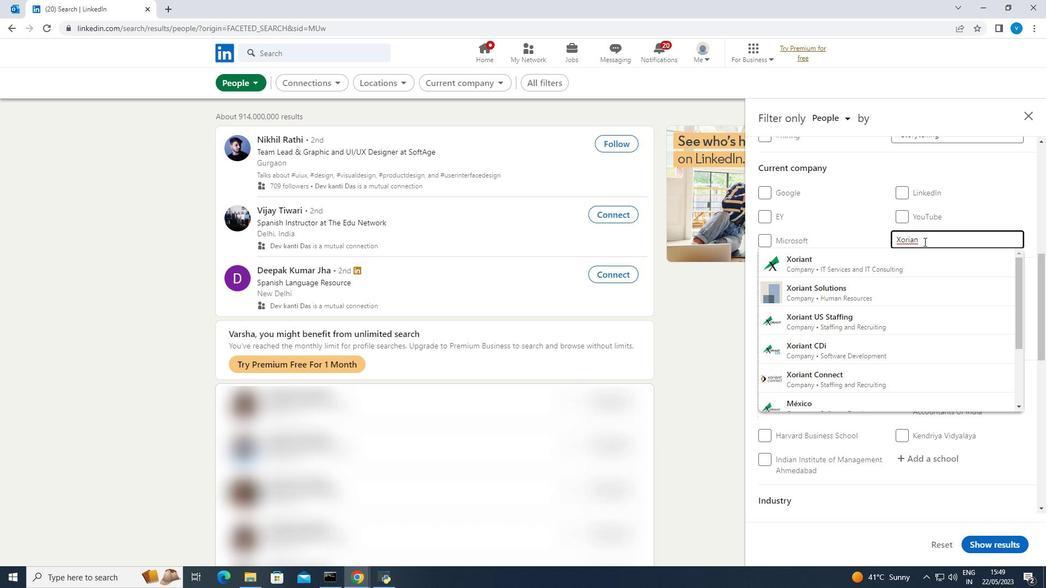 
Action: Mouse moved to (866, 257)
Screenshot: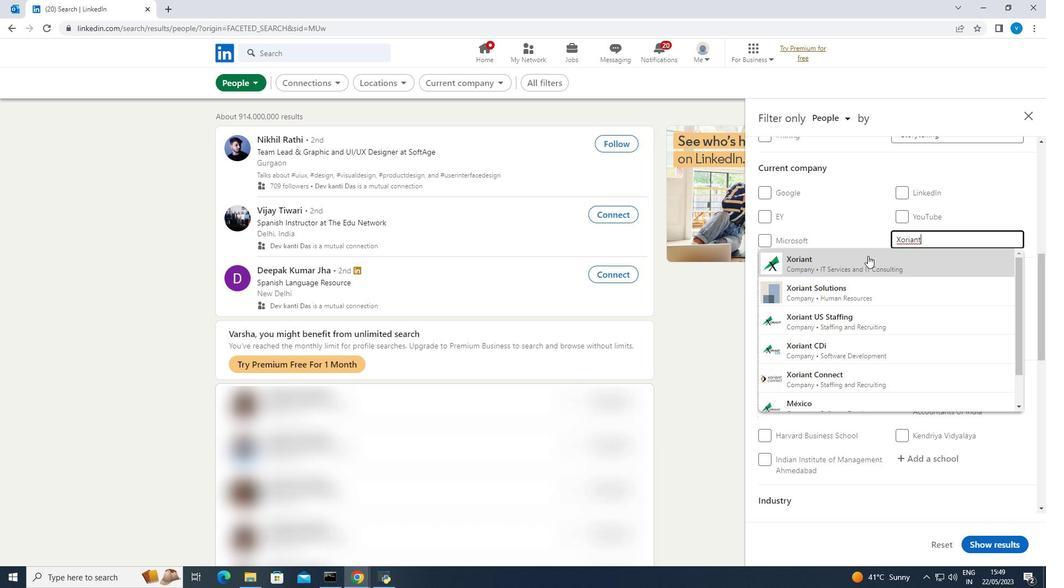 
Action: Mouse pressed left at (866, 257)
Screenshot: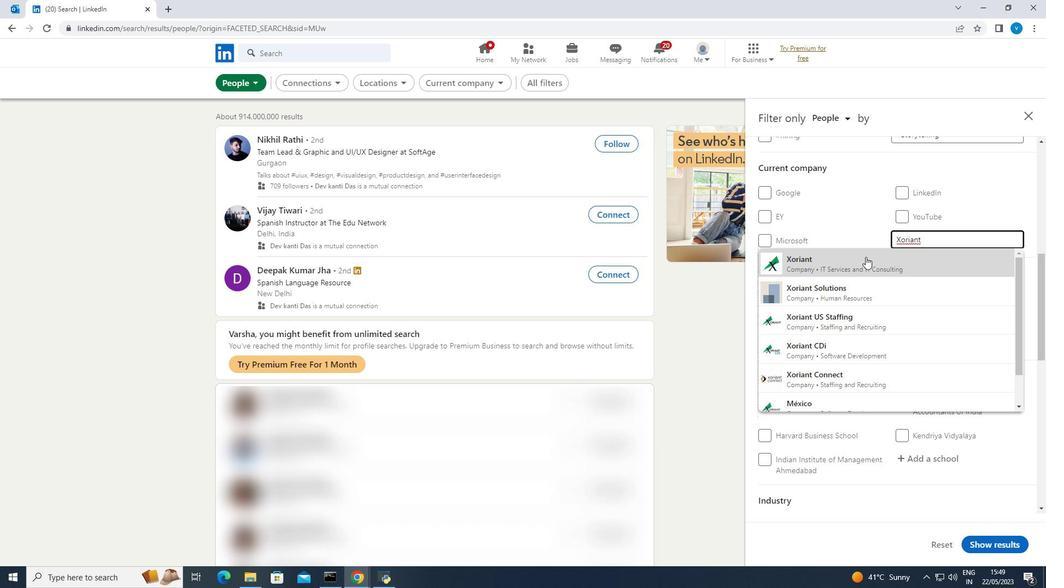 
Action: Mouse moved to (868, 288)
Screenshot: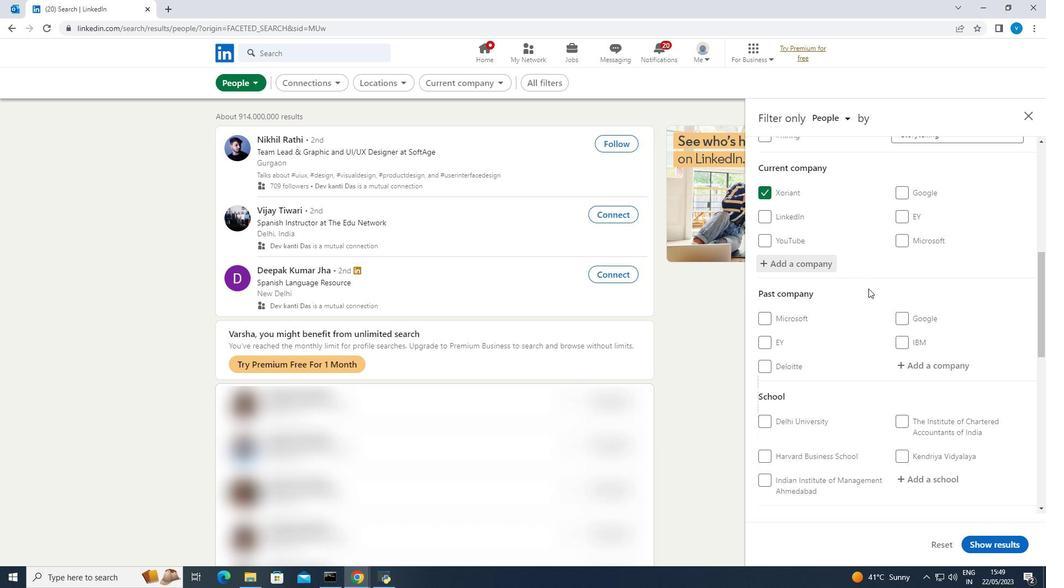 
Action: Mouse scrolled (868, 288) with delta (0, 0)
Screenshot: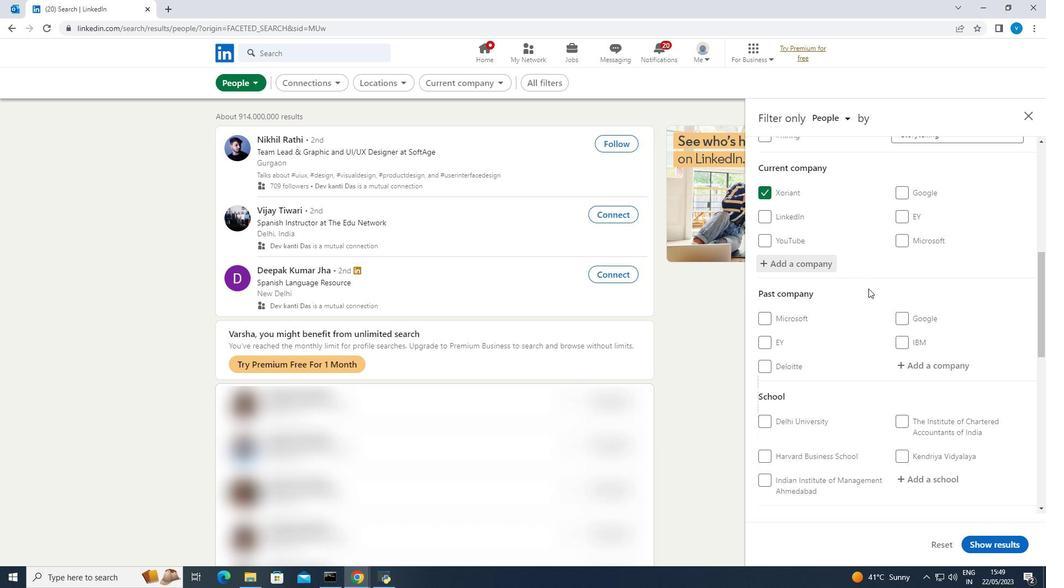 
Action: Mouse scrolled (868, 288) with delta (0, 0)
Screenshot: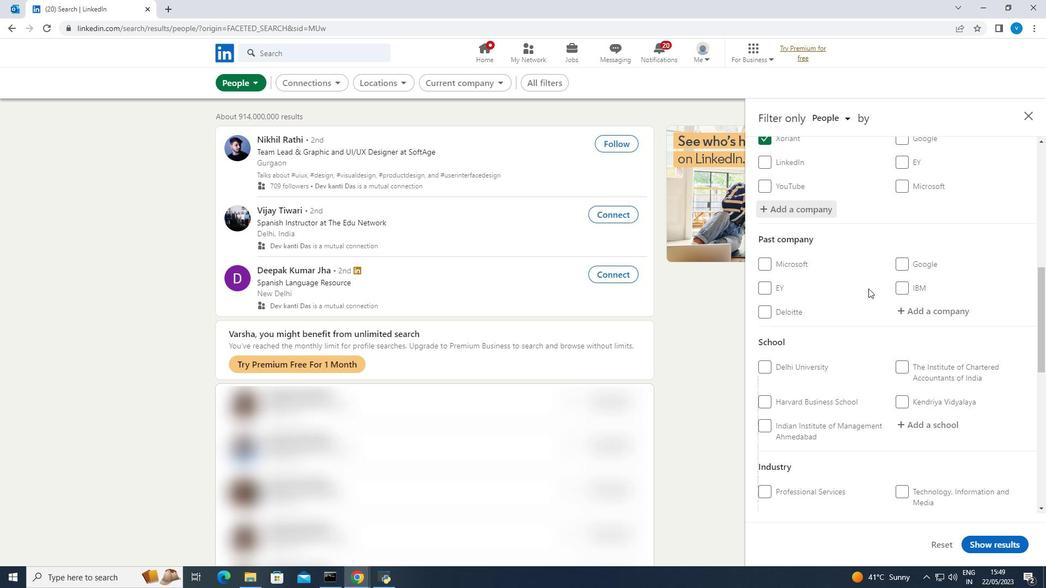 
Action: Mouse moved to (869, 291)
Screenshot: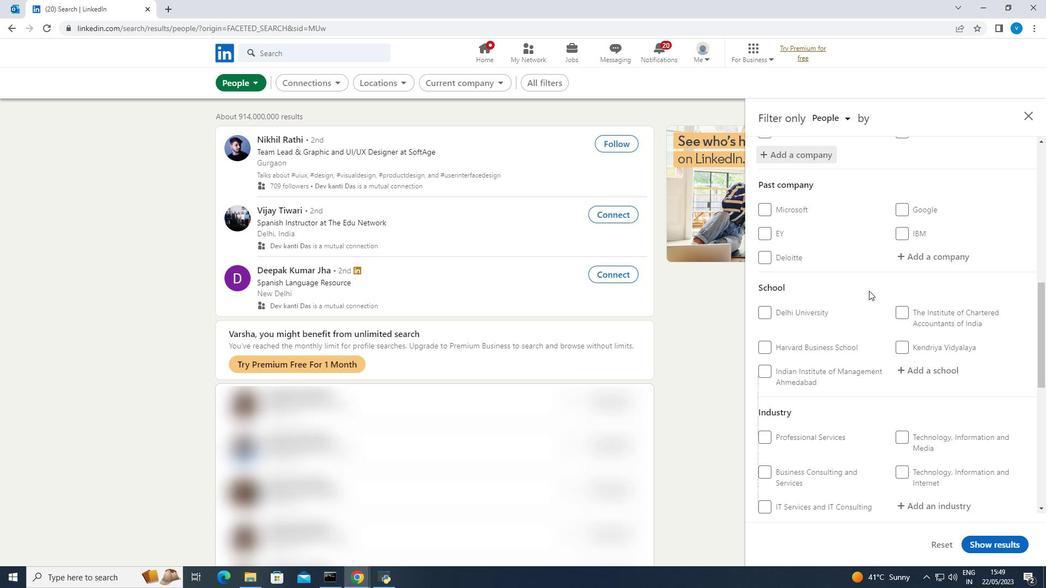 
Action: Mouse scrolled (869, 290) with delta (0, 0)
Screenshot: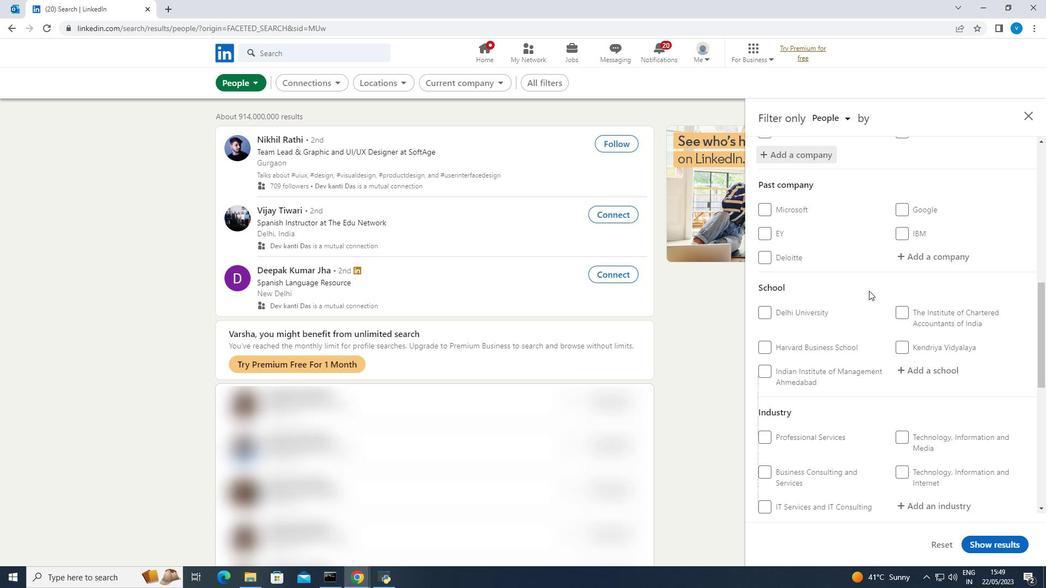 
Action: Mouse moved to (924, 312)
Screenshot: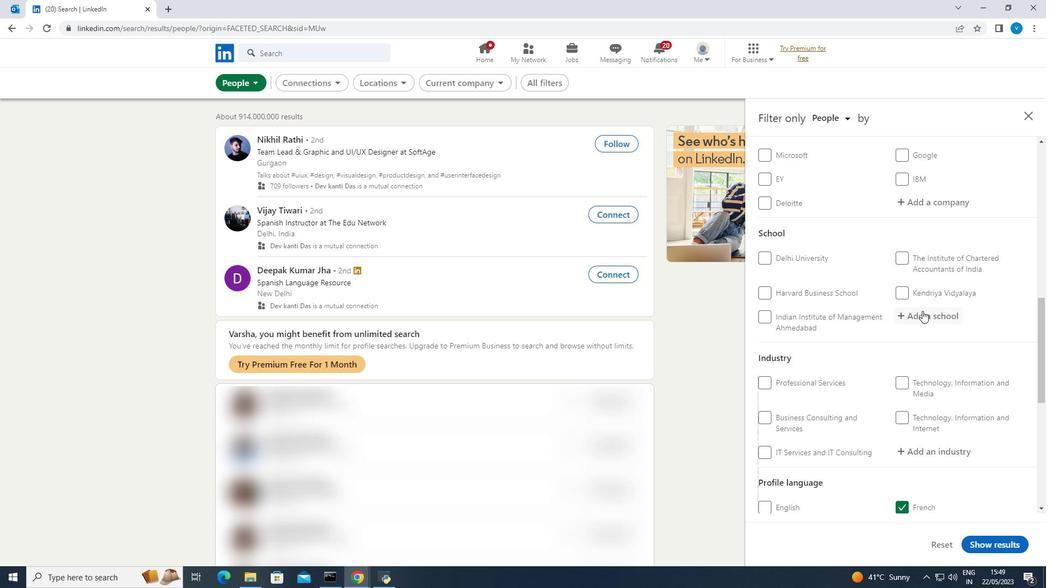 
Action: Mouse pressed left at (924, 312)
Screenshot: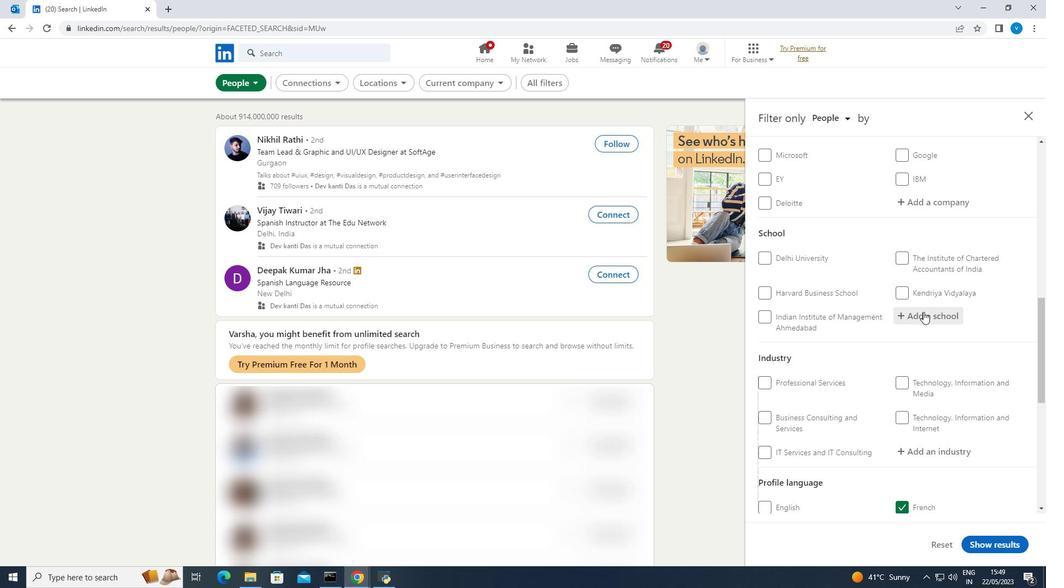 
Action: Mouse moved to (924, 312)
Screenshot: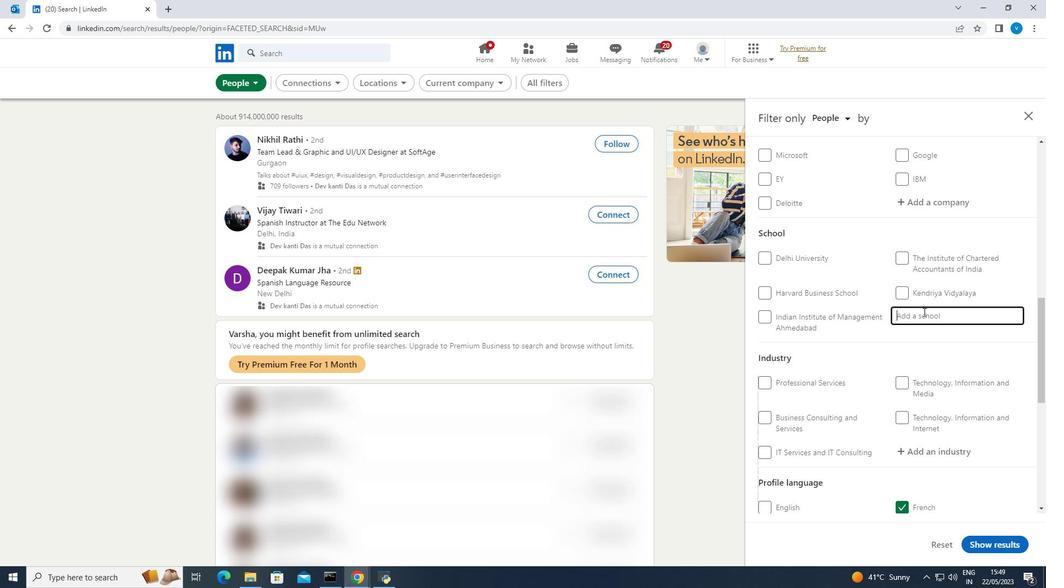 
Action: Key pressed <Key.shift><Key.shift><Key.shift><Key.shift><Key.shift>Jagran<Key.space><Key.shift><Key.shift><Key.shift><Key.shift><Key.shift><Key.shift><Key.shift>Lakecit
Screenshot: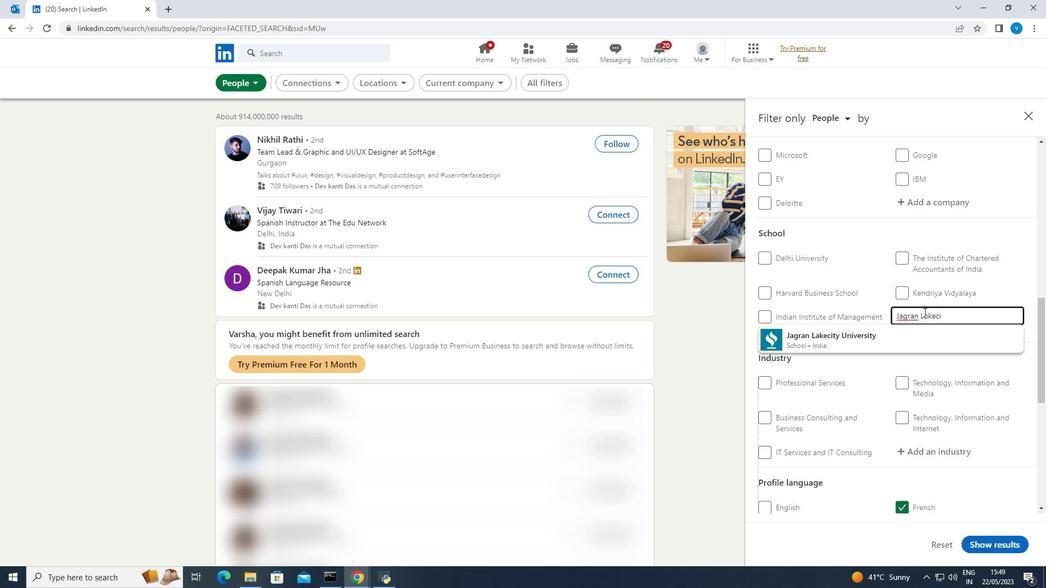 
Action: Mouse moved to (893, 339)
Screenshot: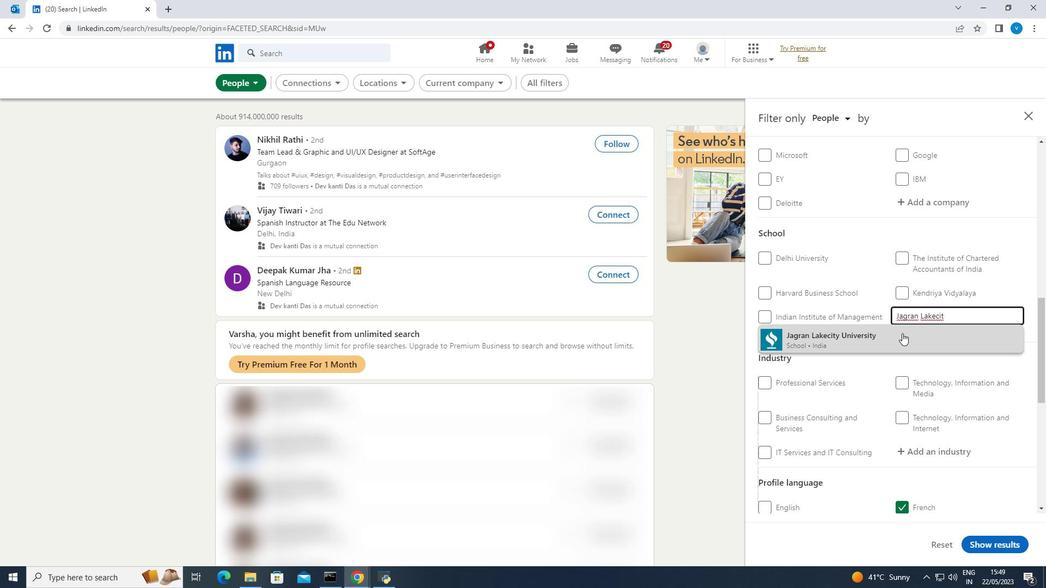 
Action: Mouse pressed left at (893, 339)
Screenshot: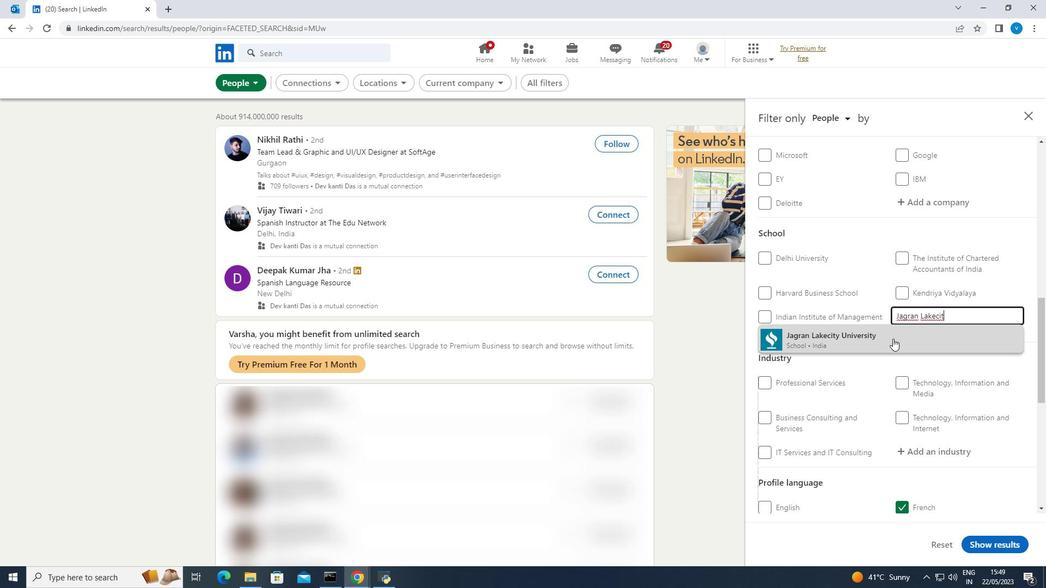 
Action: Mouse scrolled (893, 338) with delta (0, 0)
Screenshot: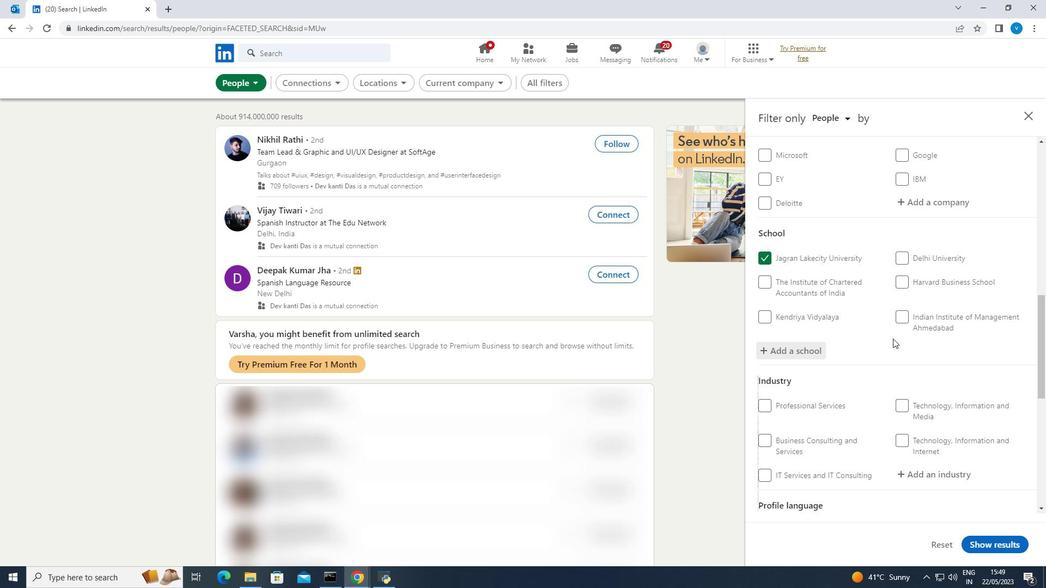 
Action: Mouse moved to (890, 343)
Screenshot: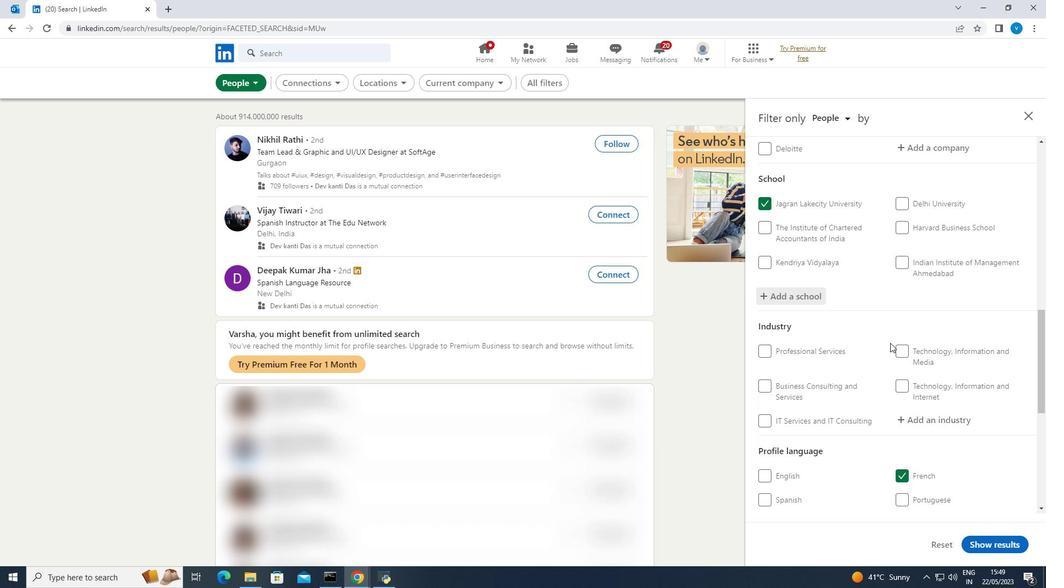 
Action: Mouse scrolled (890, 343) with delta (0, 0)
Screenshot: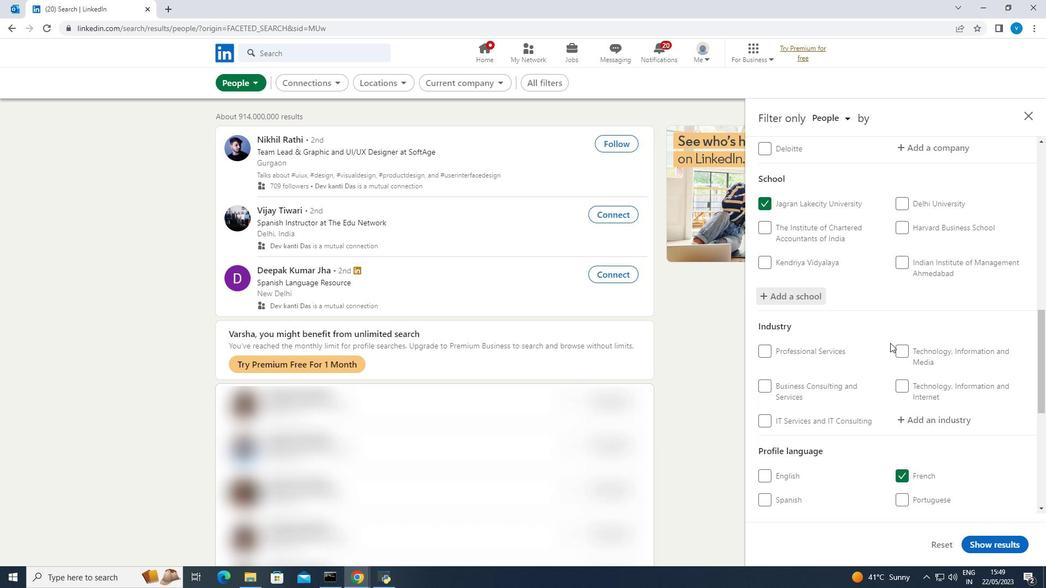 
Action: Mouse moved to (935, 366)
Screenshot: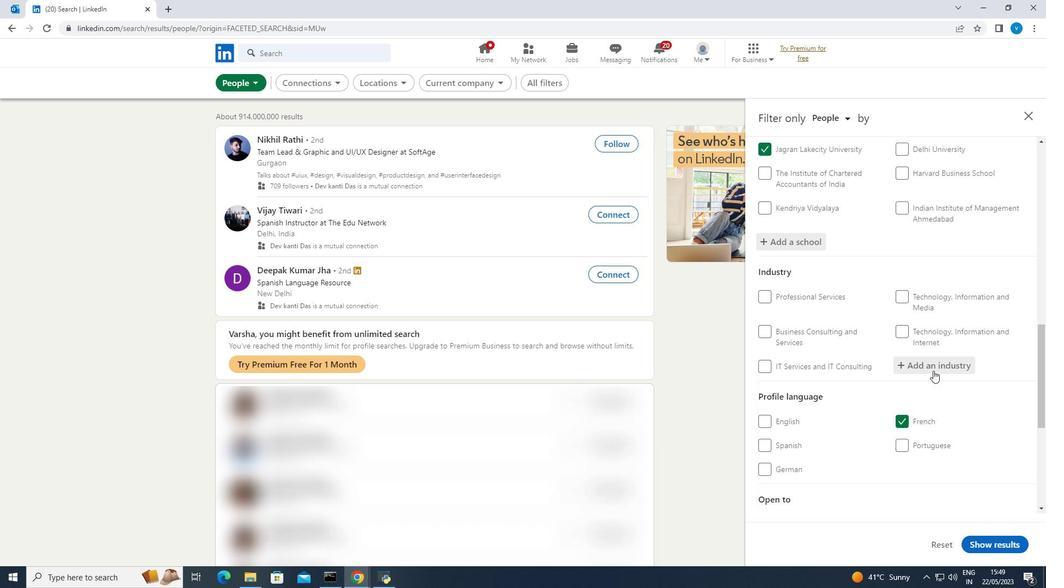 
Action: Mouse pressed left at (935, 366)
Screenshot: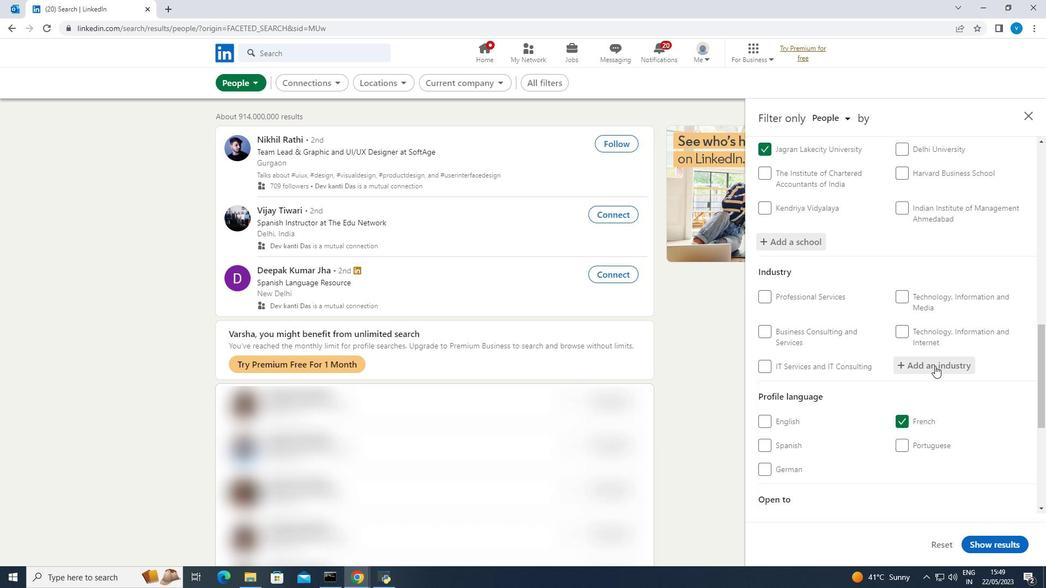 
Action: Mouse moved to (936, 365)
Screenshot: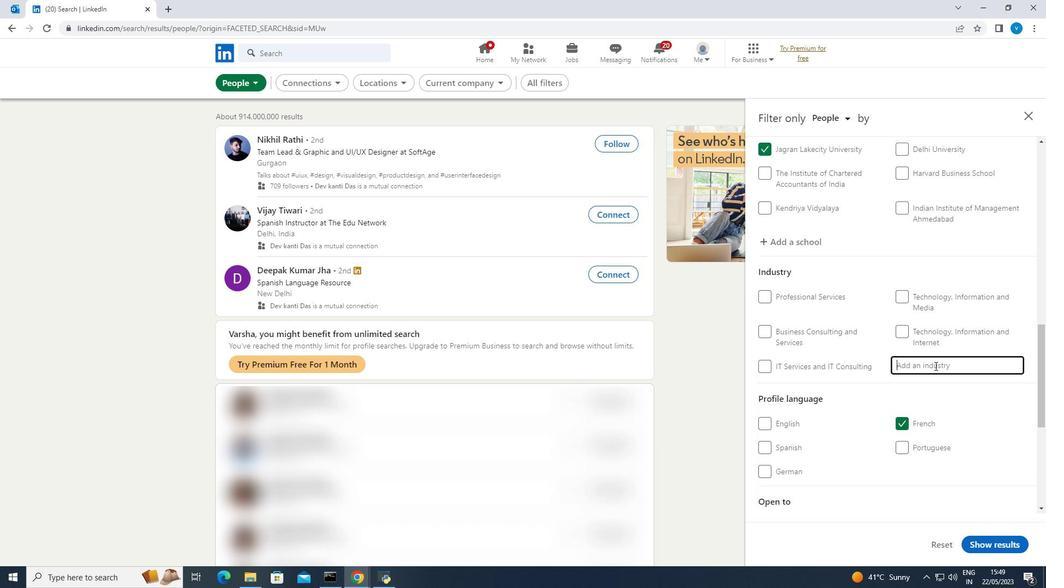 
Action: Key pressed <Key.shift><Key.shift><Key.shift><Key.shift><Key.shift><Key.shift><Key.shift><Key.shift>Interior
Screenshot: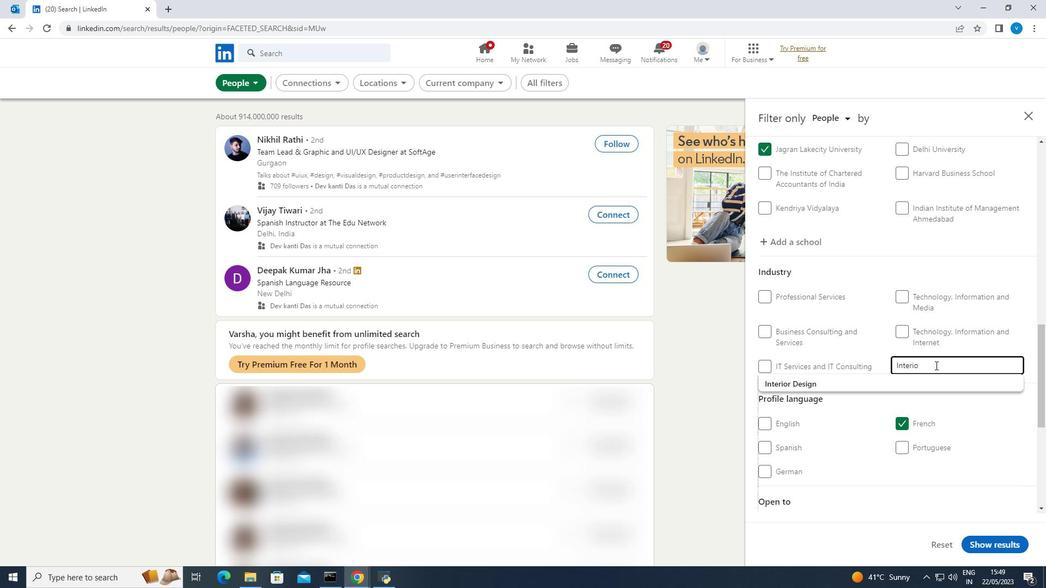 
Action: Mouse moved to (874, 379)
Screenshot: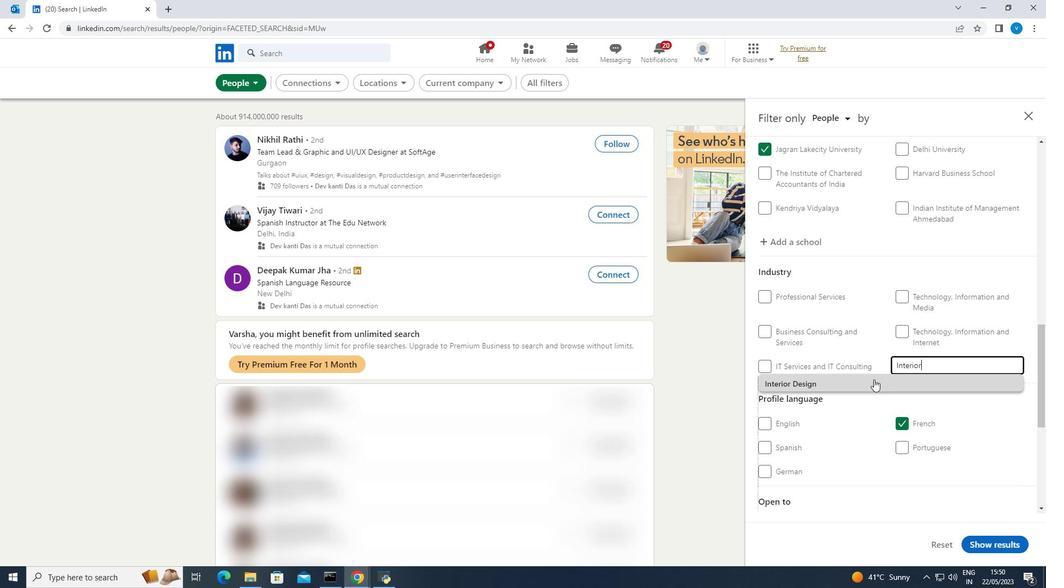 
Action: Mouse pressed left at (874, 379)
Screenshot: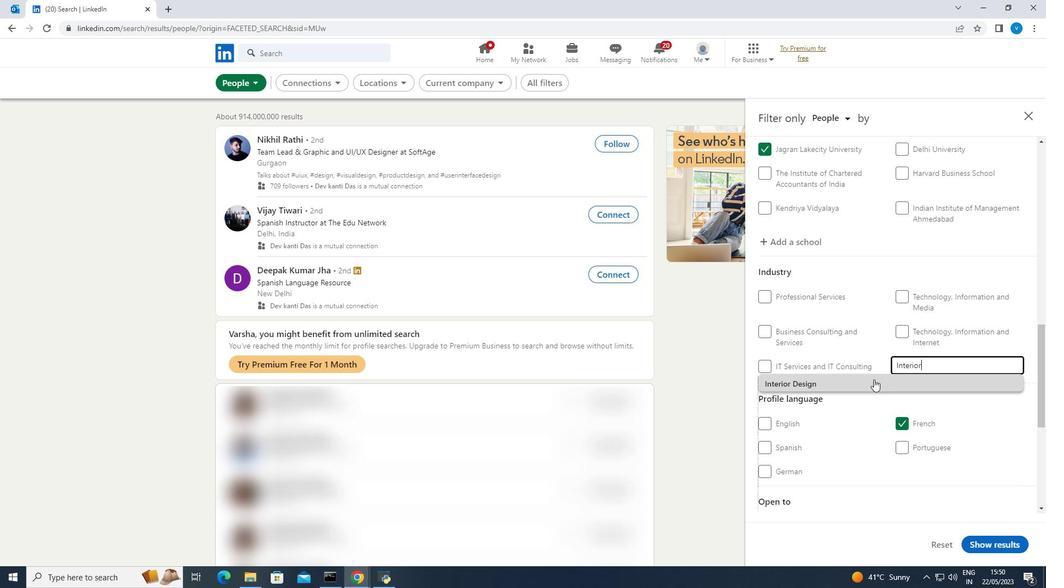 
Action: Mouse scrolled (874, 379) with delta (0, 0)
Screenshot: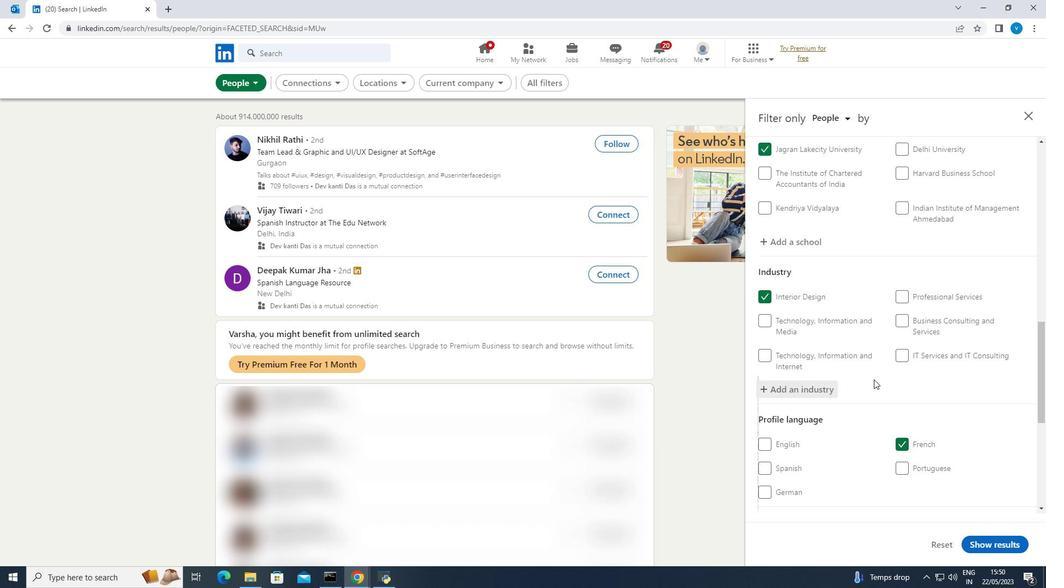 
Action: Mouse moved to (874, 380)
Screenshot: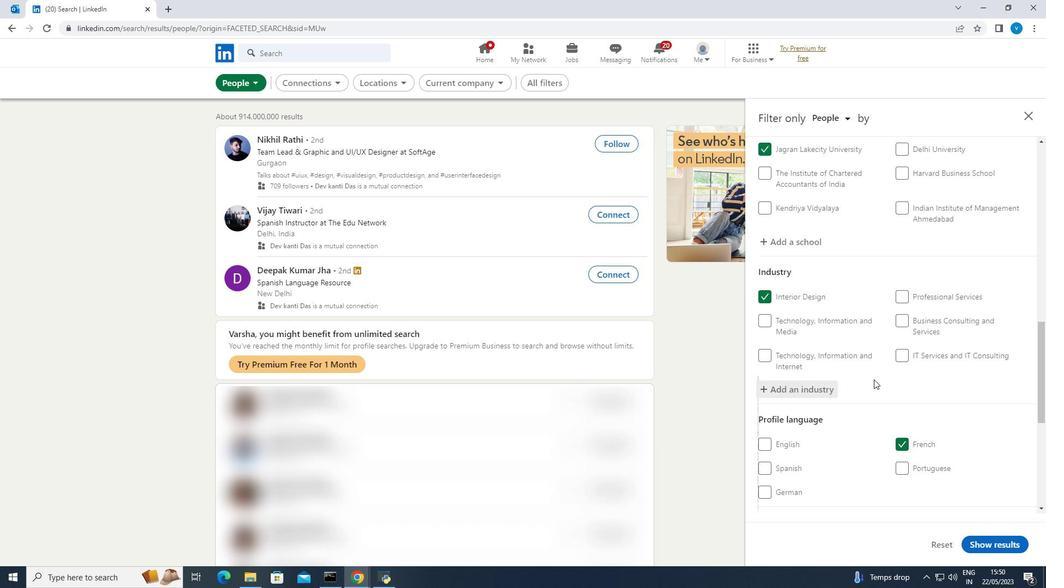 
Action: Mouse scrolled (874, 379) with delta (0, 0)
Screenshot: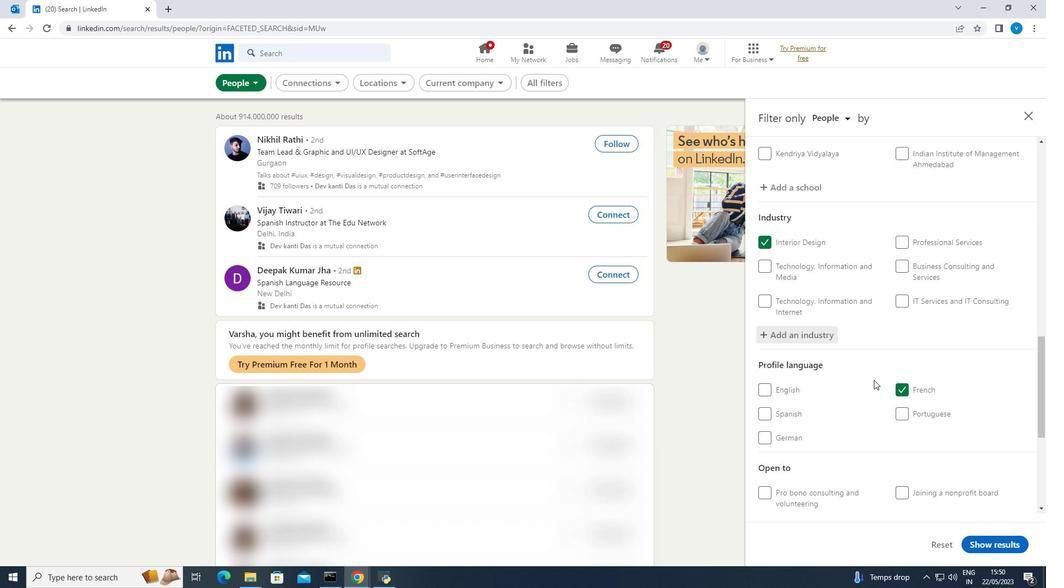 
Action: Mouse scrolled (874, 379) with delta (0, 0)
Screenshot: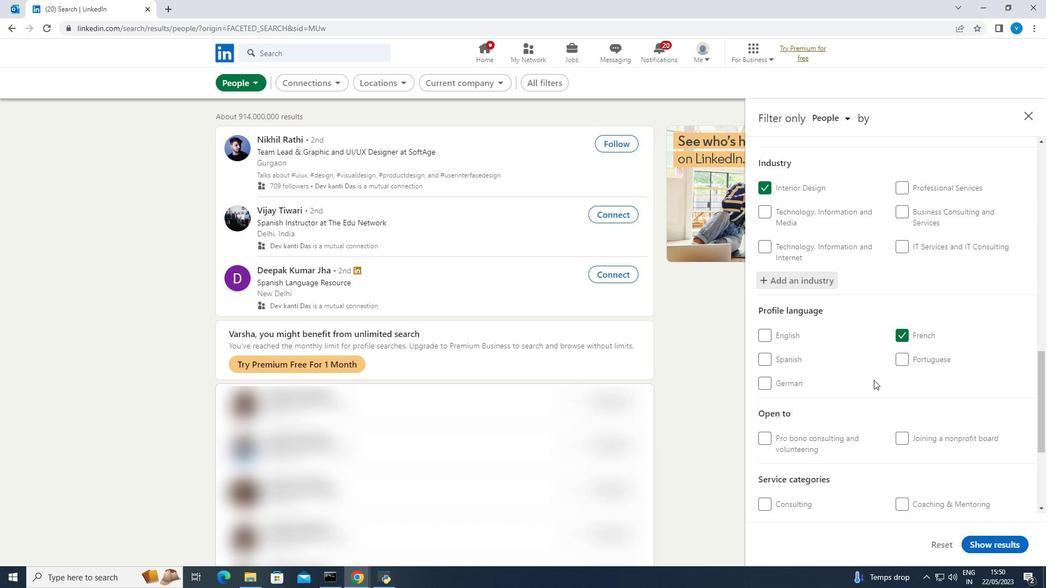 
Action: Mouse scrolled (874, 379) with delta (0, 0)
Screenshot: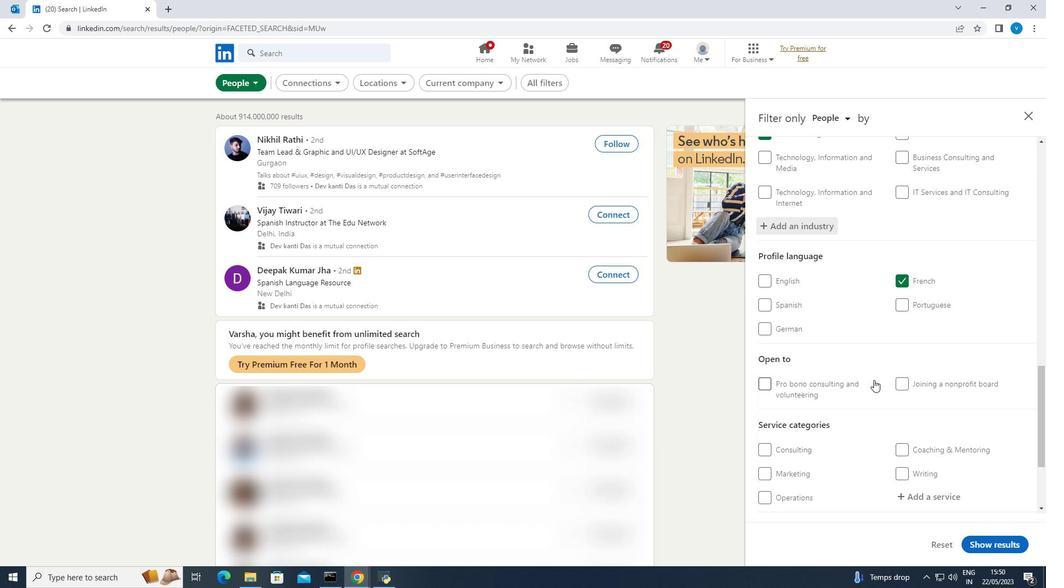 
Action: Mouse scrolled (874, 379) with delta (0, 0)
Screenshot: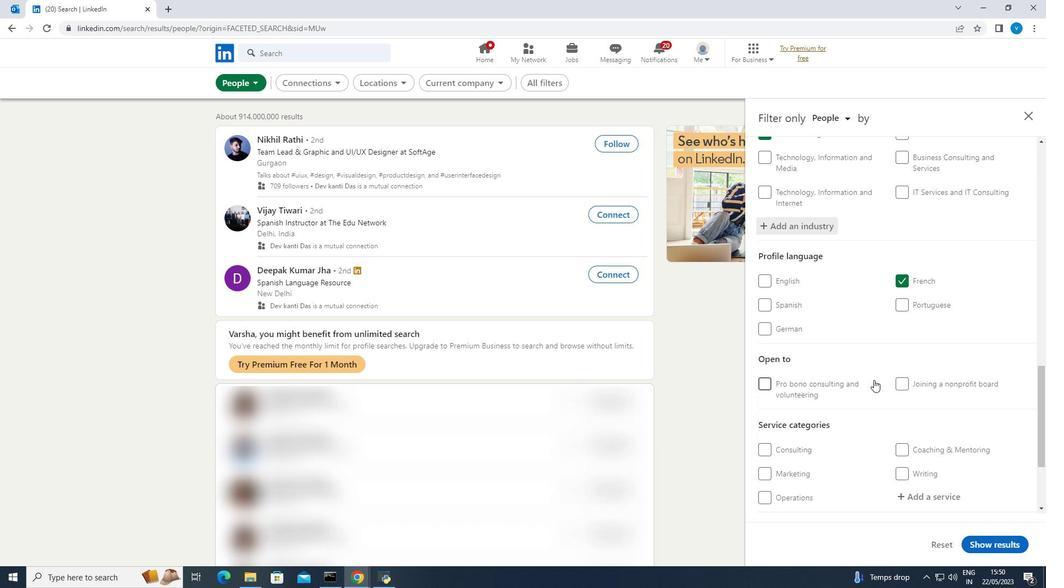 
Action: Mouse moved to (930, 393)
Screenshot: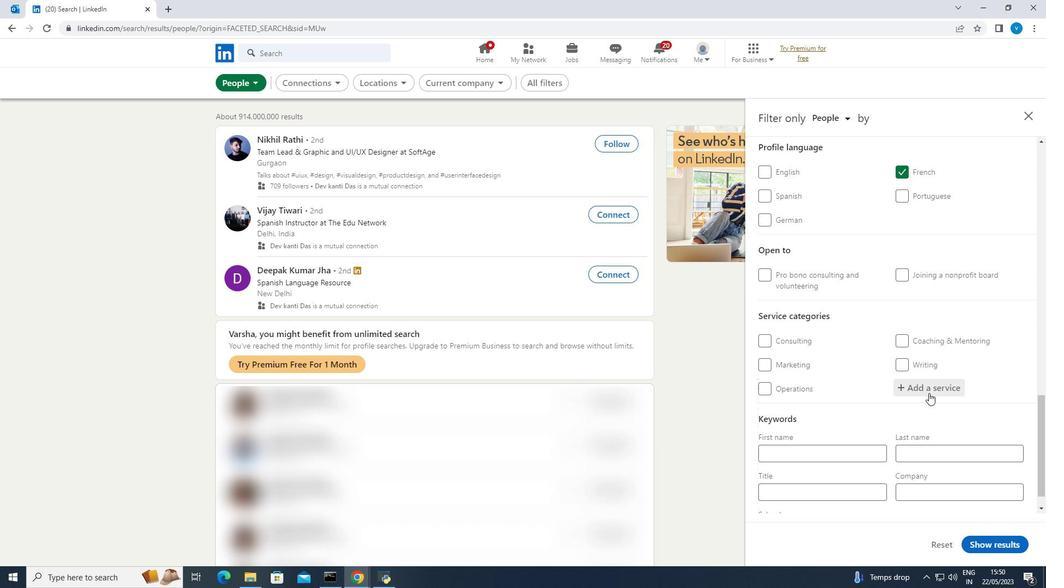
Action: Mouse pressed left at (930, 393)
Screenshot: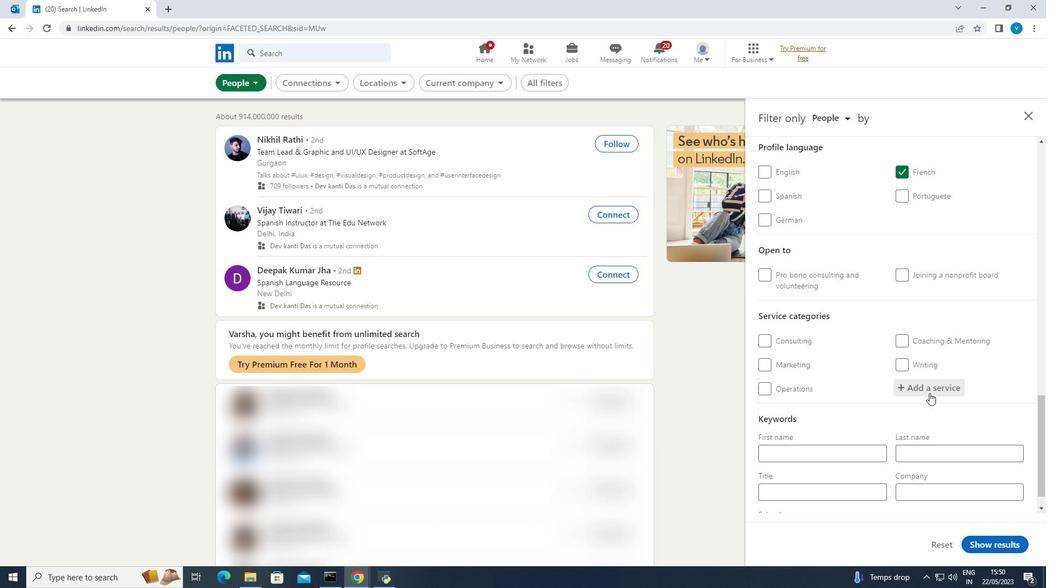 
Action: Mouse moved to (931, 397)
Screenshot: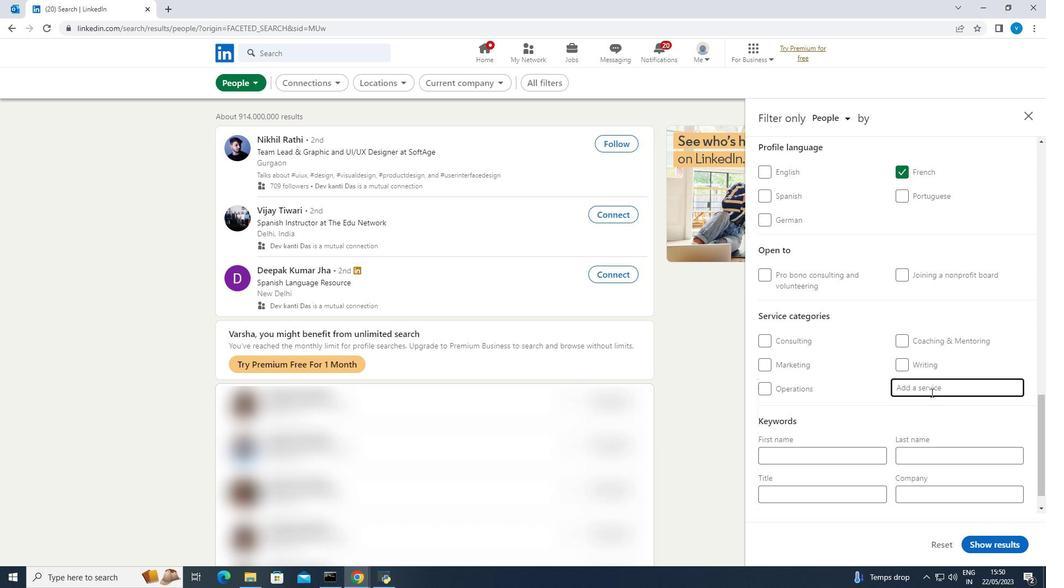 
Action: Key pressed <Key.shift><Key.shift><Key.shift><Key.shift><Key.shift>Logo
Screenshot: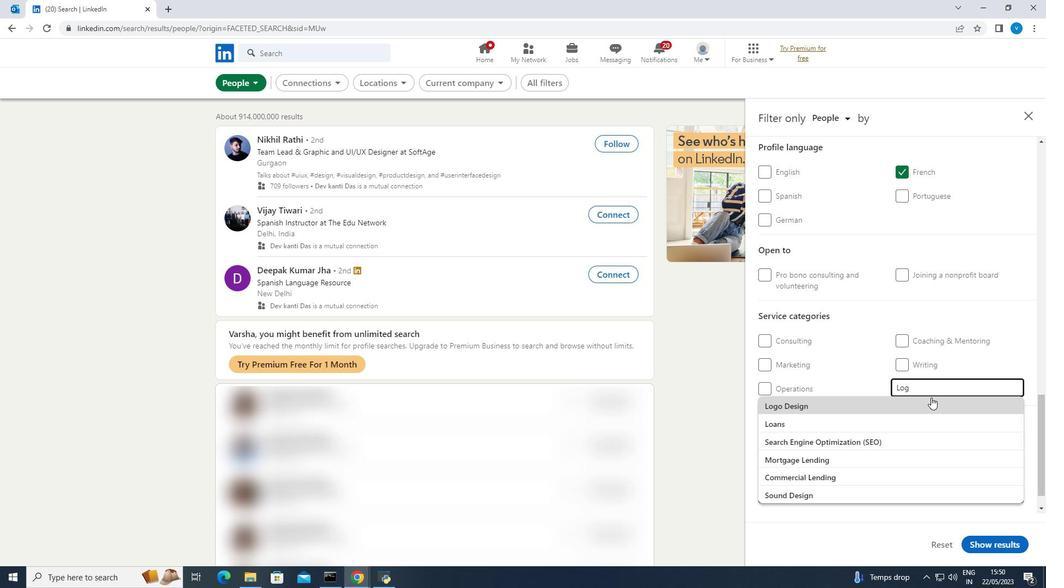 
Action: Mouse moved to (915, 401)
Screenshot: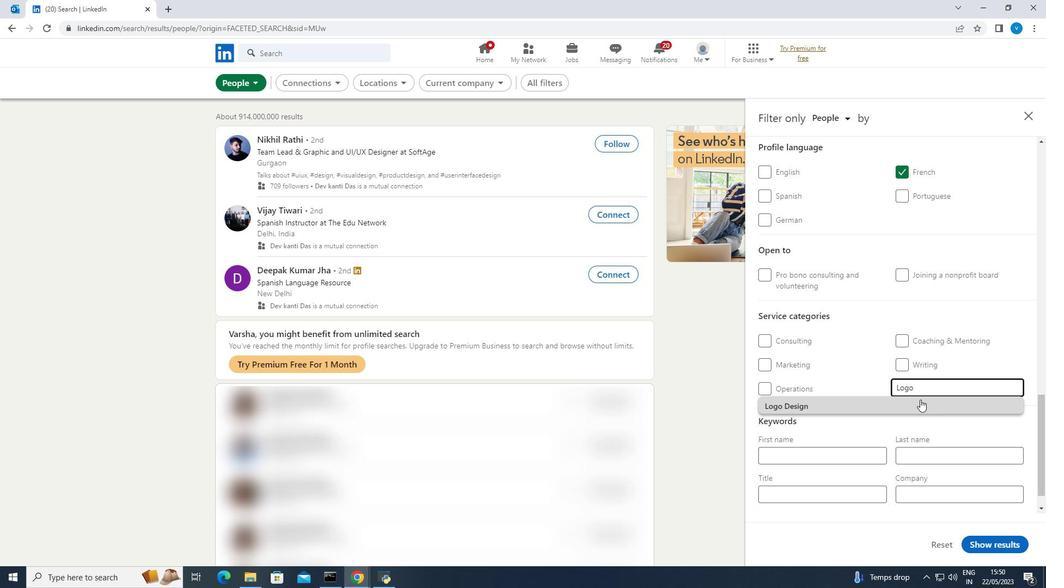 
Action: Mouse pressed left at (915, 401)
Screenshot: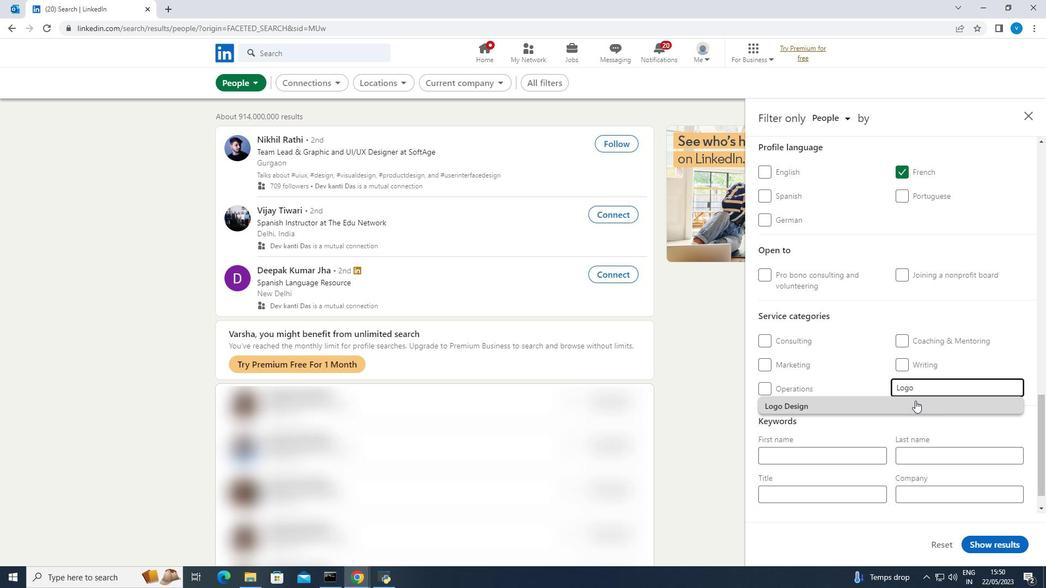
Action: Mouse moved to (916, 402)
Screenshot: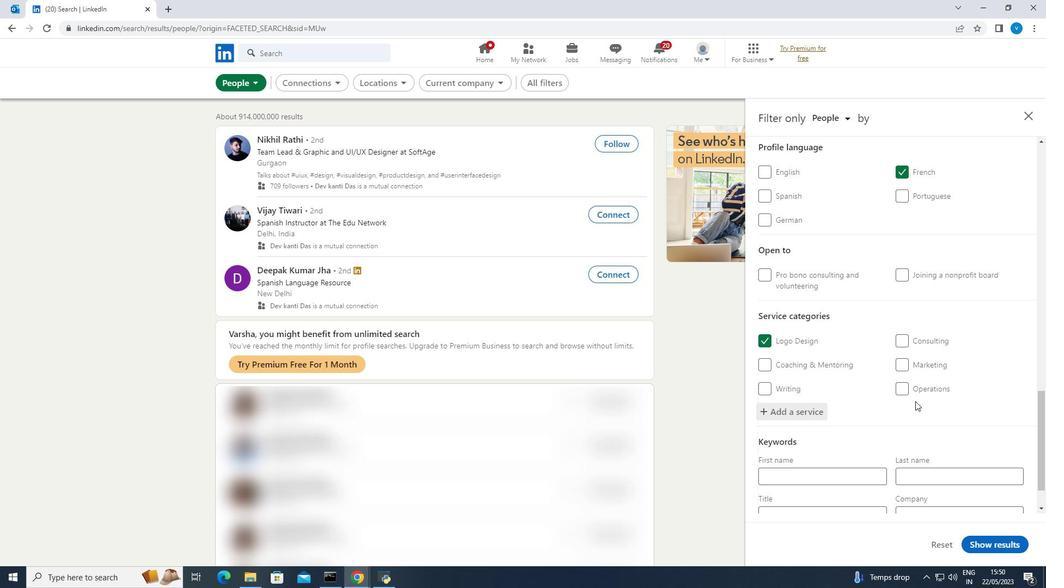 
Action: Mouse scrolled (916, 401) with delta (0, 0)
Screenshot: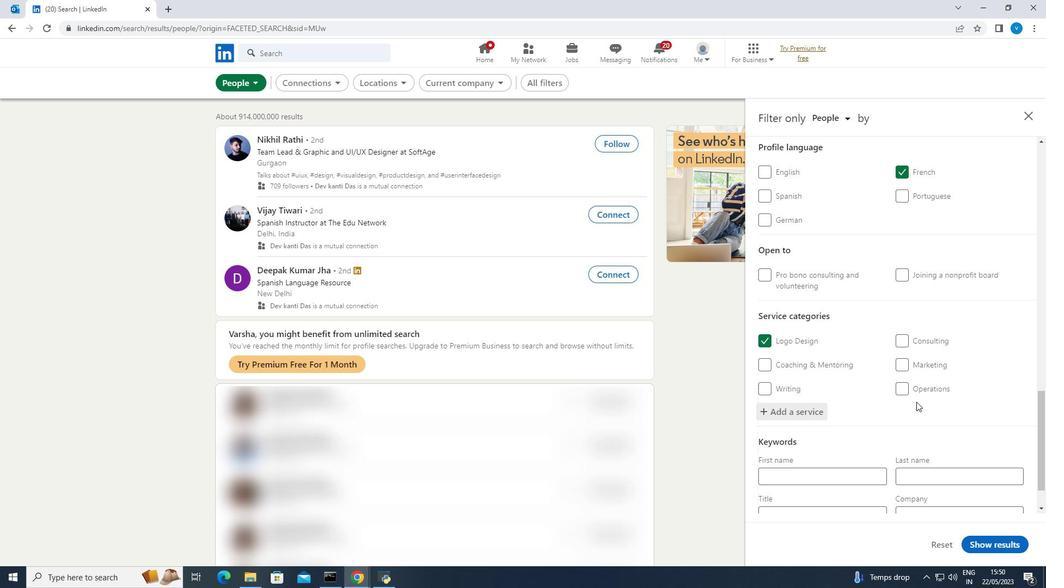 
Action: Mouse moved to (916, 402)
Screenshot: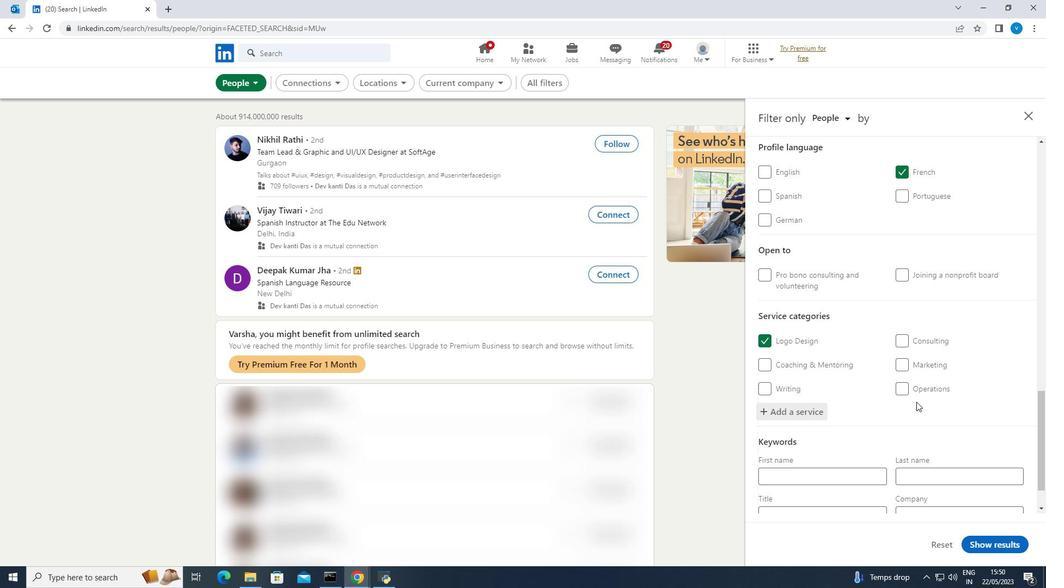 
Action: Mouse scrolled (916, 401) with delta (0, 0)
Screenshot: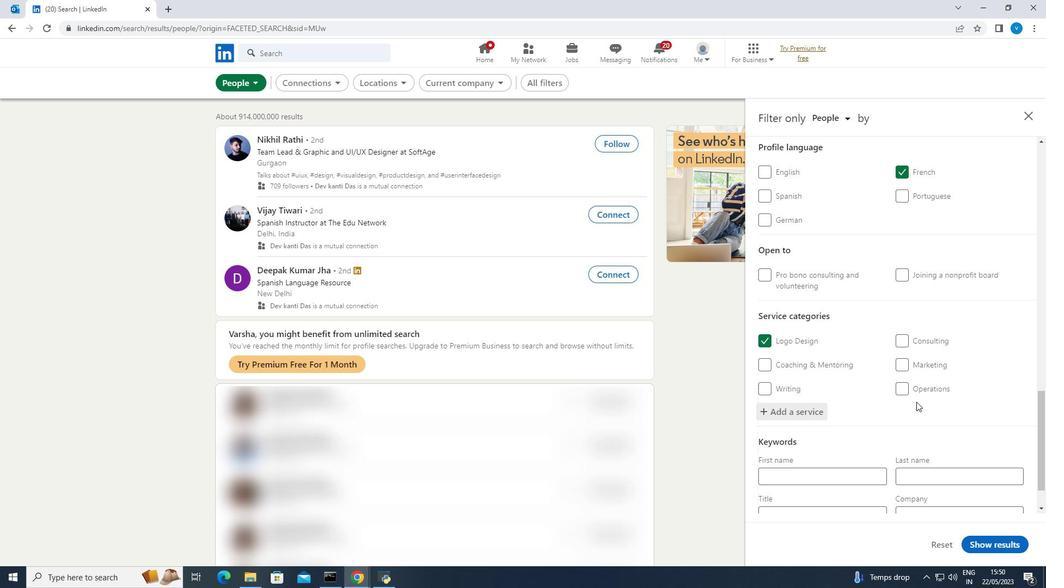 
Action: Mouse moved to (859, 467)
Screenshot: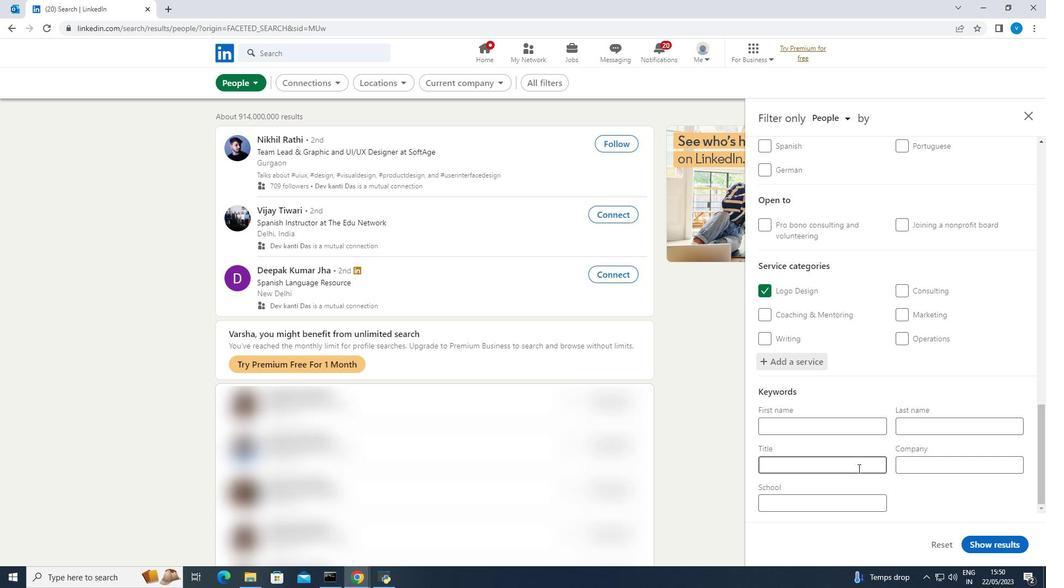 
Action: Mouse pressed left at (859, 467)
Screenshot: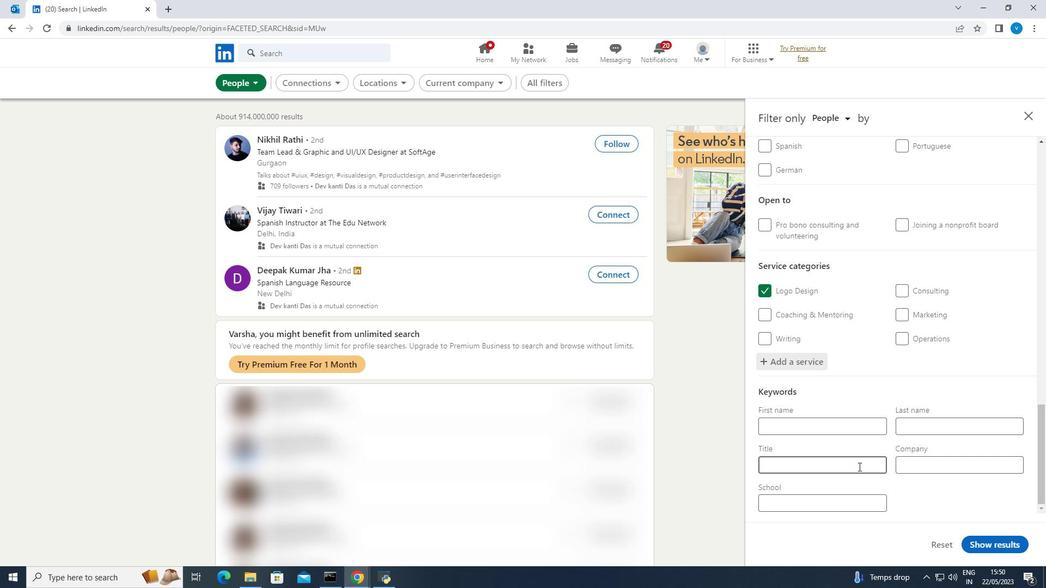 
Action: Key pressed <Key.shift><Key.shift><Key.shift><Key.shift><Key.shift>Phone<Key.space><Key.shift><Key.shift><Key.shift><Key.shift><Key.shift>Sales<Key.space><Key.shift><Key.shift><Key.shift><Key.shift><Key.shift><Key.shift>Specialist
Screenshot: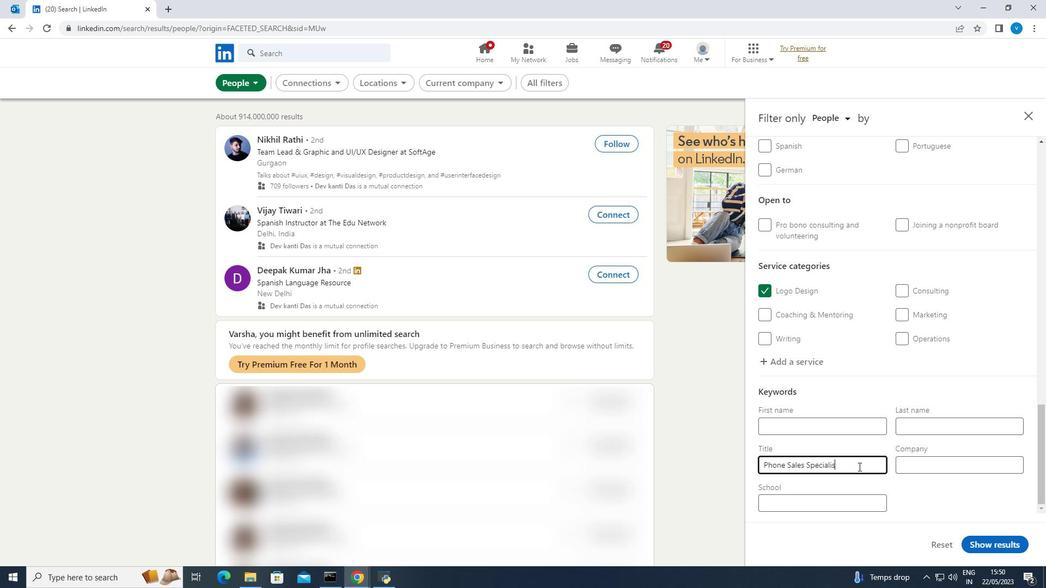 
Action: Mouse moved to (986, 546)
Screenshot: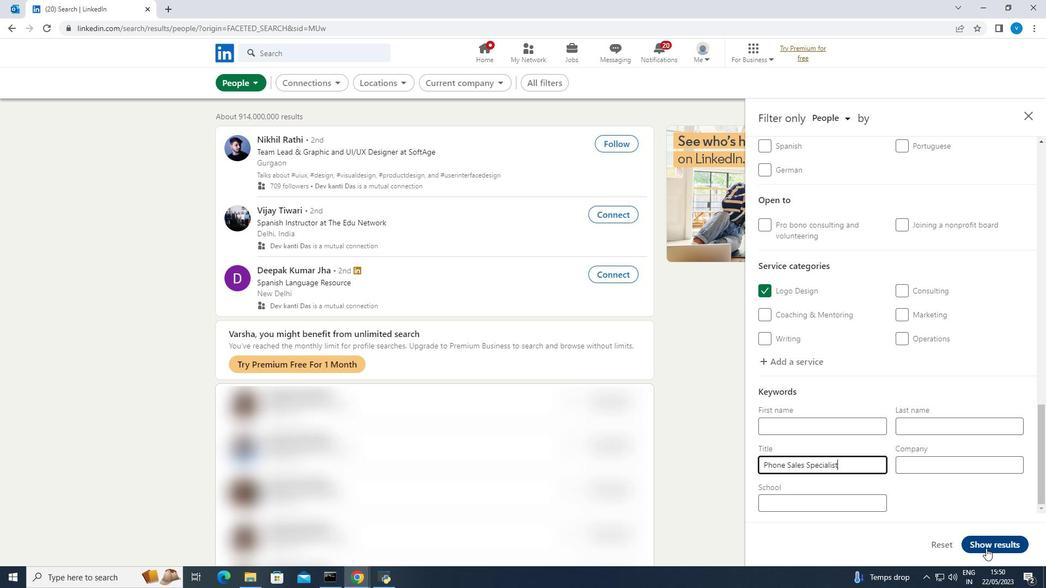 
Action: Mouse pressed left at (986, 546)
Screenshot: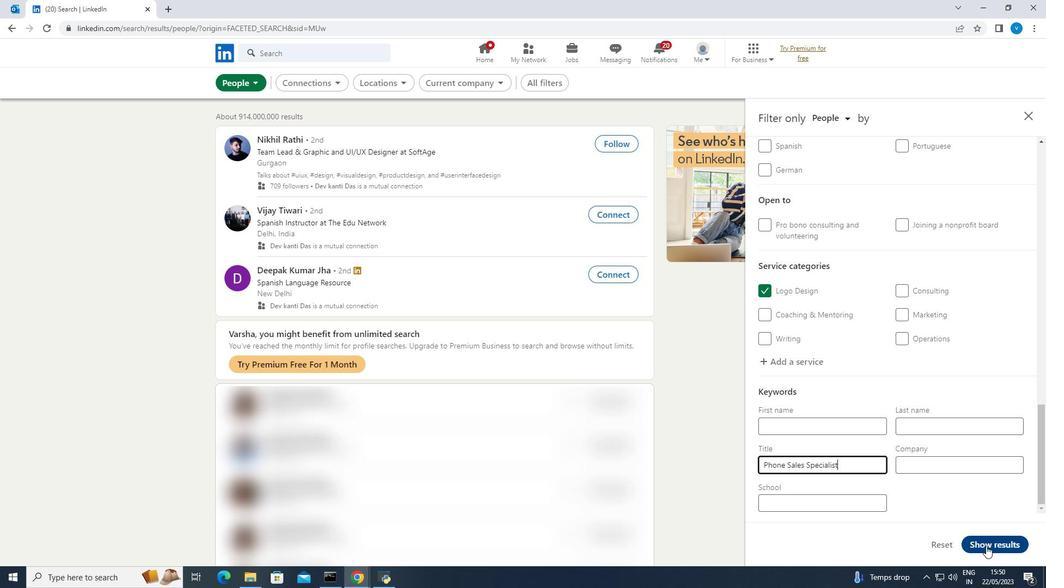 
